 Task: Look for space in Dukuhturi, Indonesia from 7th July, 2023 to 15th July, 2023 for 6 adults in price range Rs.15000 to Rs.20000. Place can be entire place with 3 bedrooms having 3 beds and 3 bathrooms. Property type can be house, flat, guest house. Booking option can be shelf check-in. Required host language is English.
Action: Mouse moved to (409, 73)
Screenshot: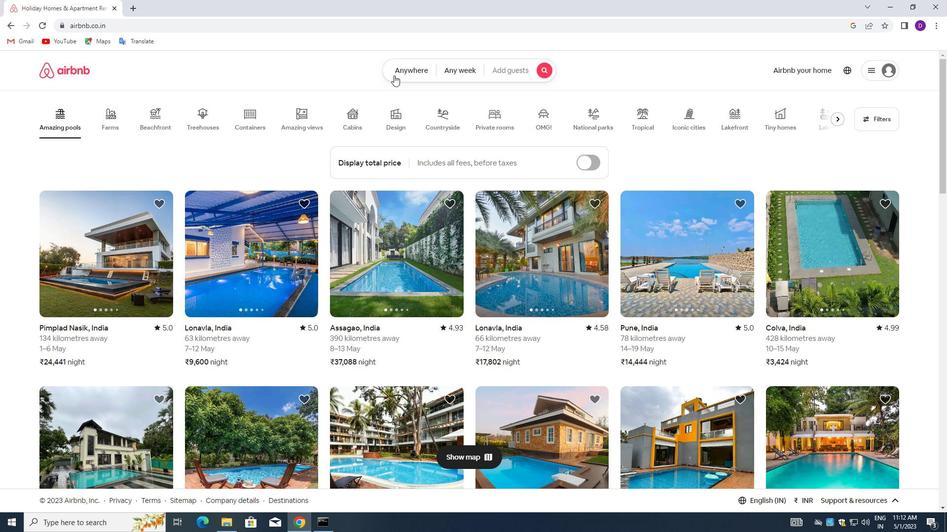 
Action: Mouse pressed left at (409, 73)
Screenshot: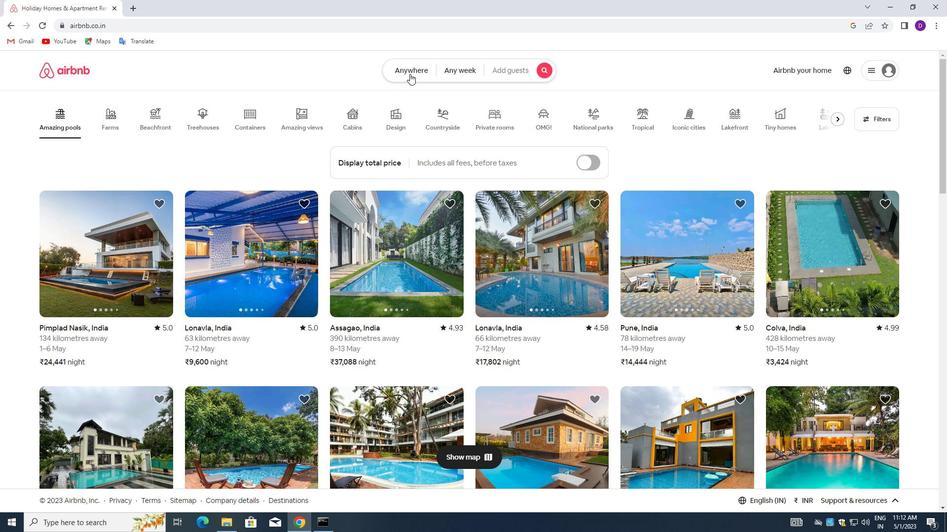 
Action: Mouse moved to (300, 111)
Screenshot: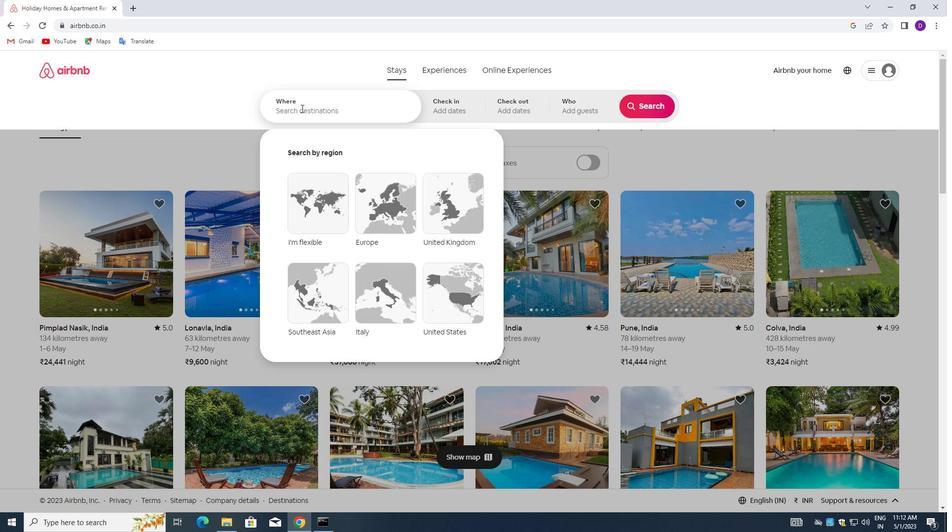 
Action: Mouse pressed left at (300, 111)
Screenshot: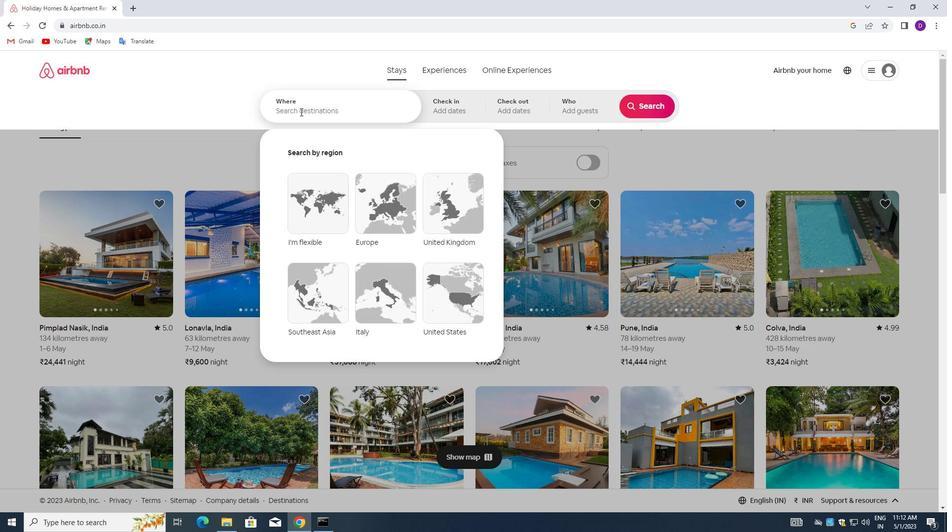 
Action: Key pressed <Key.shift>DUK
Screenshot: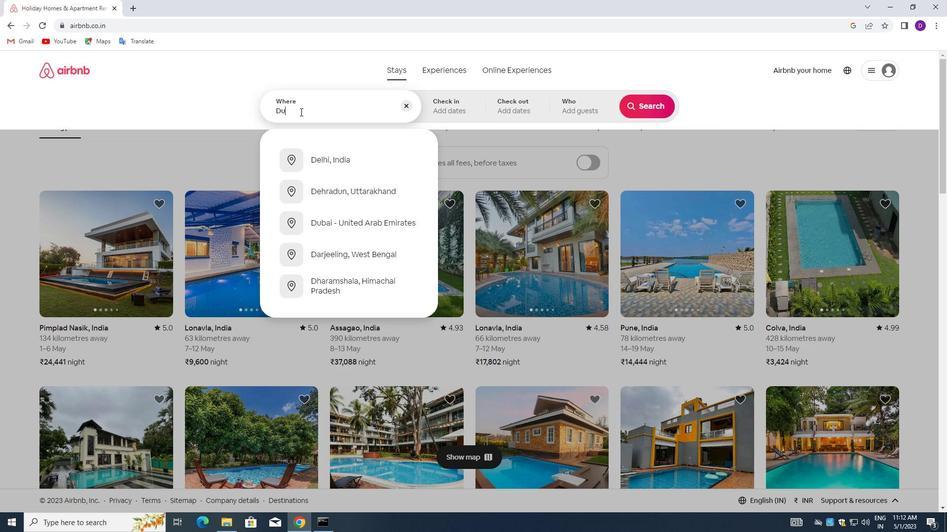 
Action: Mouse moved to (300, 111)
Screenshot: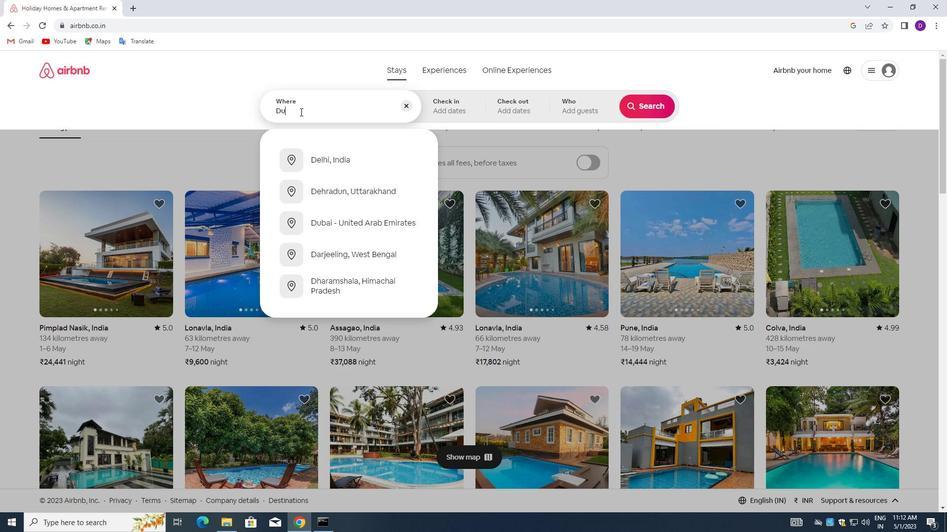 
Action: Key pressed UHTURI,<Key.space><Key.shift>INDONESIA<Key.enter>
Screenshot: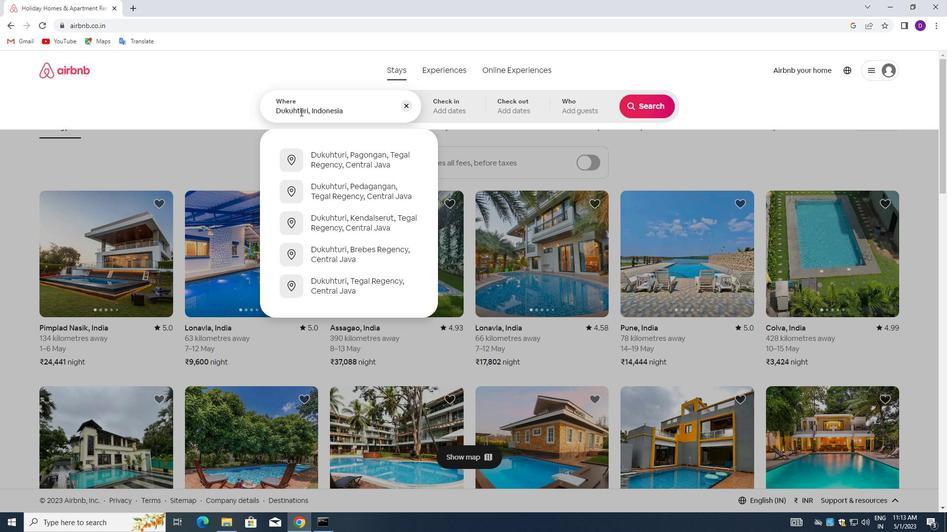
Action: Mouse moved to (643, 184)
Screenshot: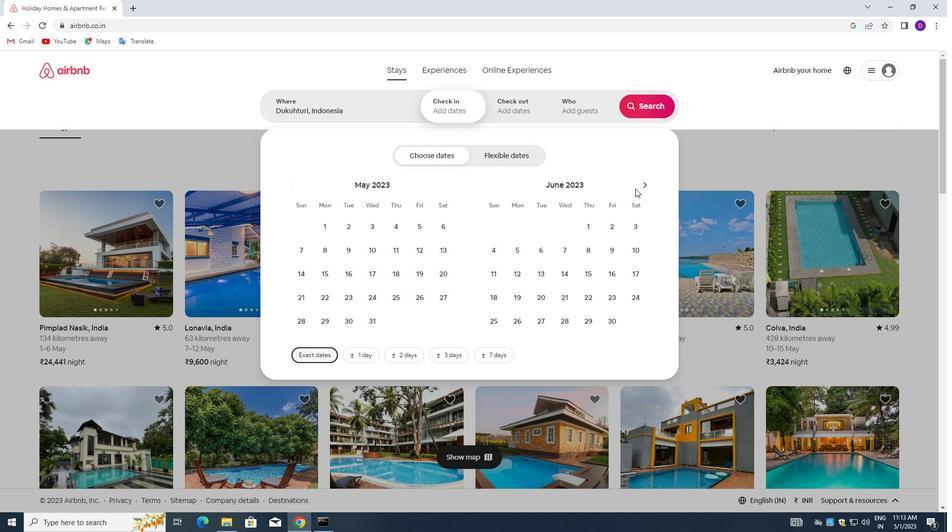 
Action: Mouse pressed left at (643, 184)
Screenshot: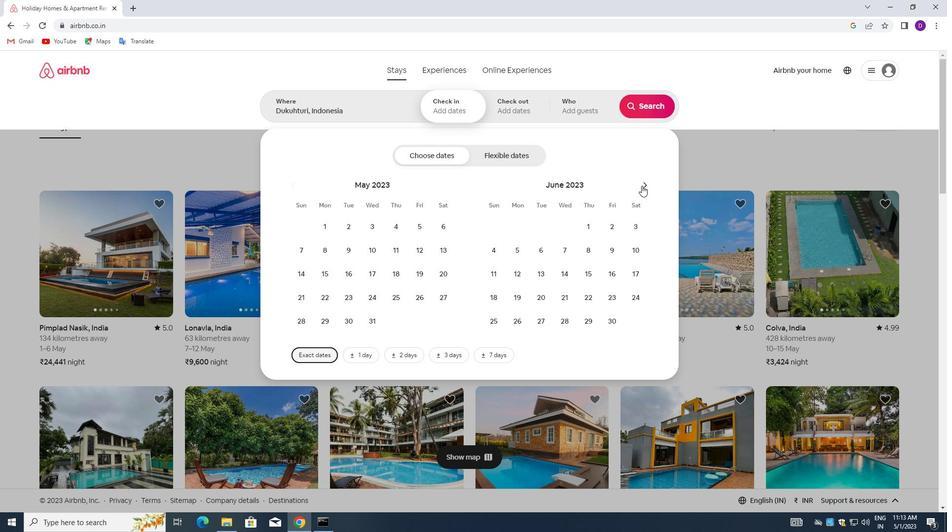 
Action: Mouse moved to (610, 245)
Screenshot: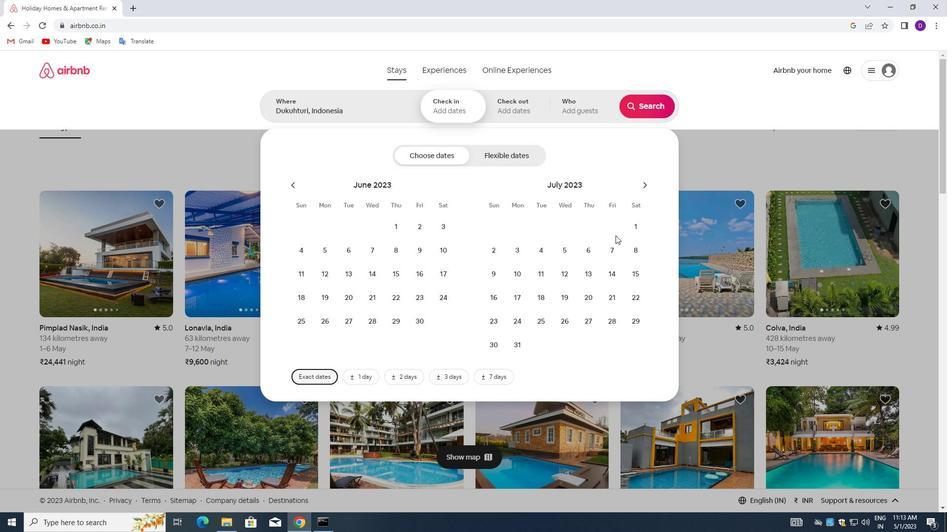 
Action: Mouse pressed left at (610, 245)
Screenshot: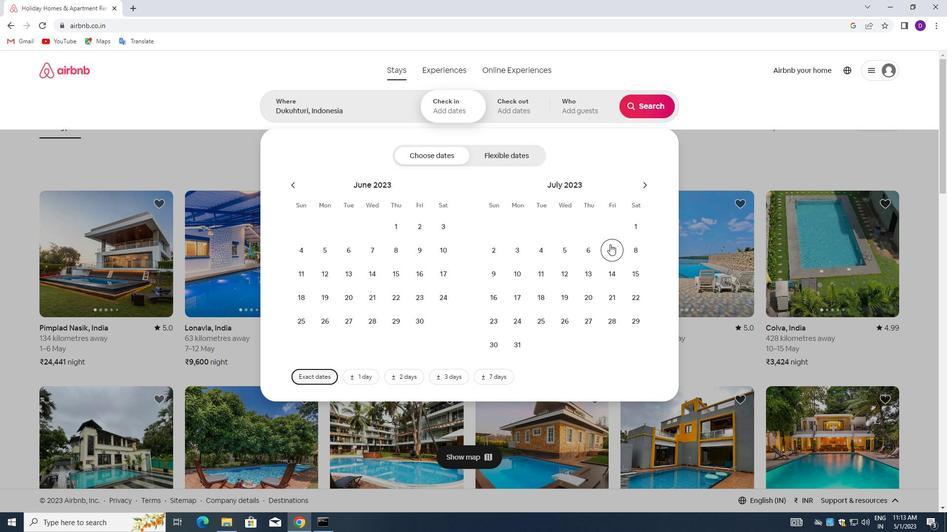 
Action: Mouse moved to (636, 264)
Screenshot: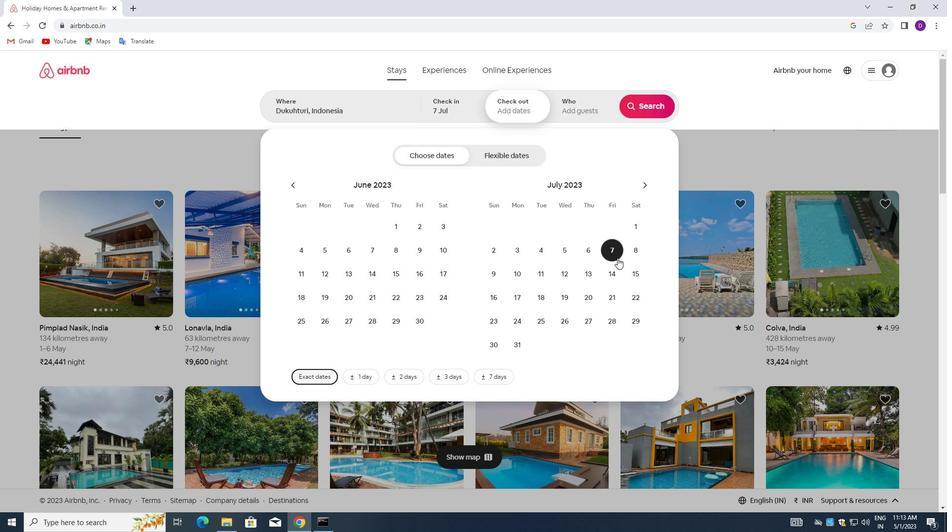 
Action: Mouse pressed left at (636, 264)
Screenshot: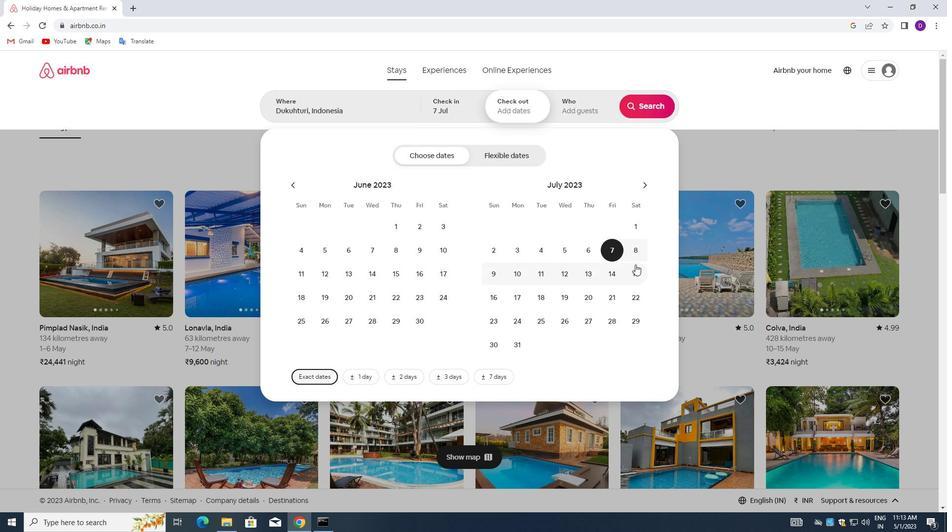 
Action: Mouse moved to (574, 110)
Screenshot: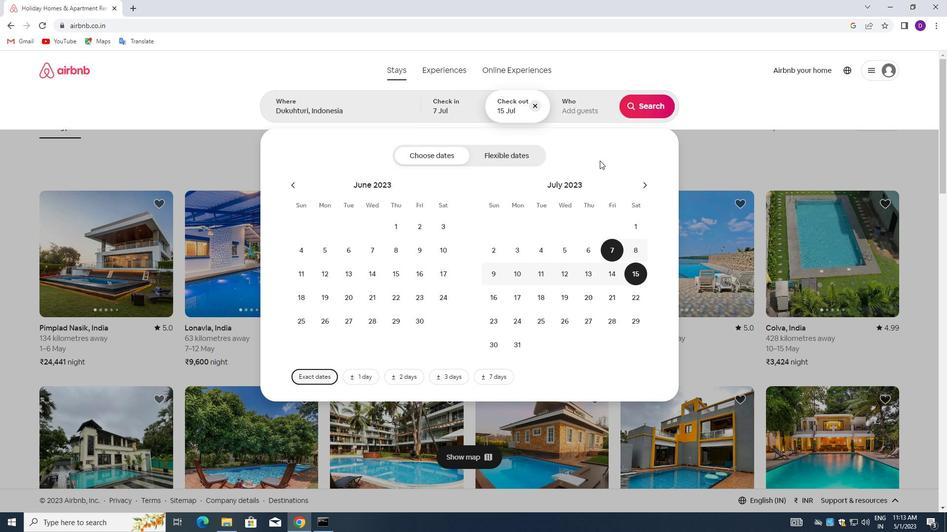 
Action: Mouse pressed left at (574, 110)
Screenshot: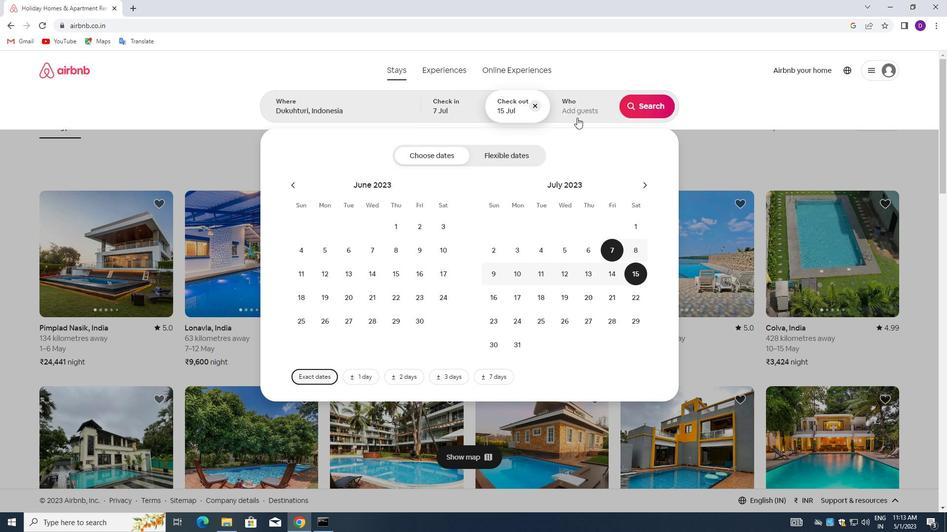 
Action: Mouse moved to (646, 159)
Screenshot: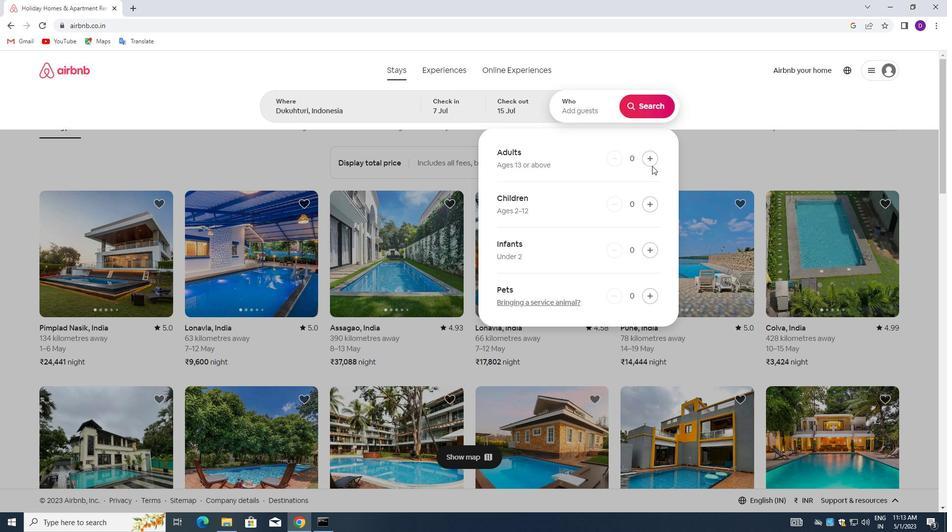 
Action: Mouse pressed left at (646, 159)
Screenshot: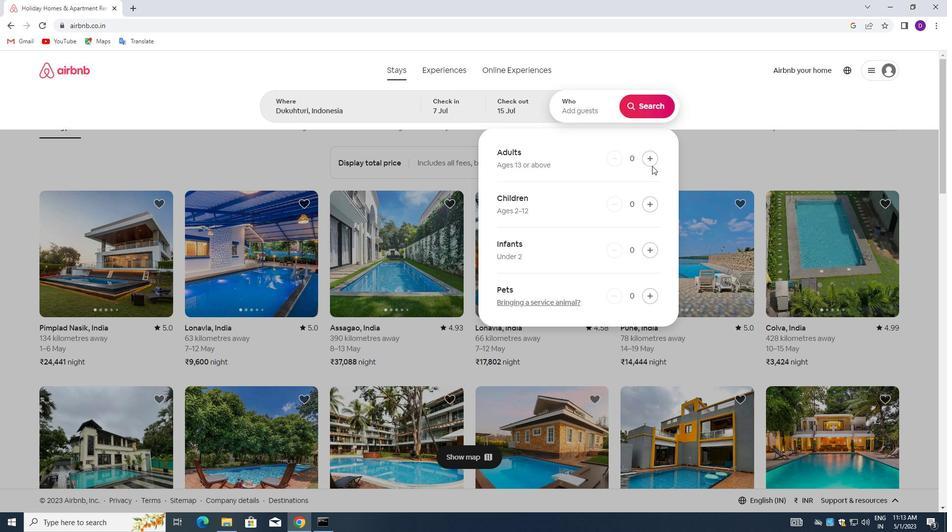 
Action: Mouse pressed left at (646, 159)
Screenshot: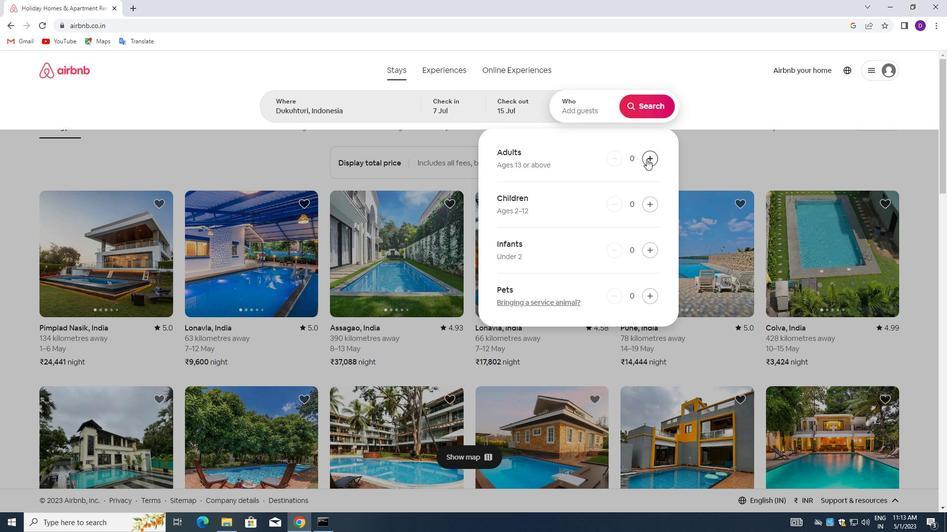 
Action: Mouse moved to (646, 159)
Screenshot: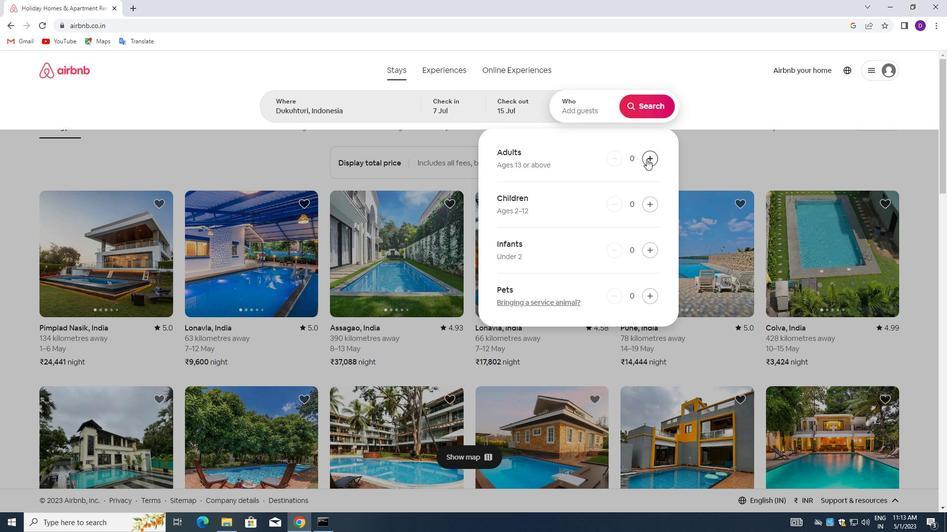 
Action: Mouse pressed left at (646, 159)
Screenshot: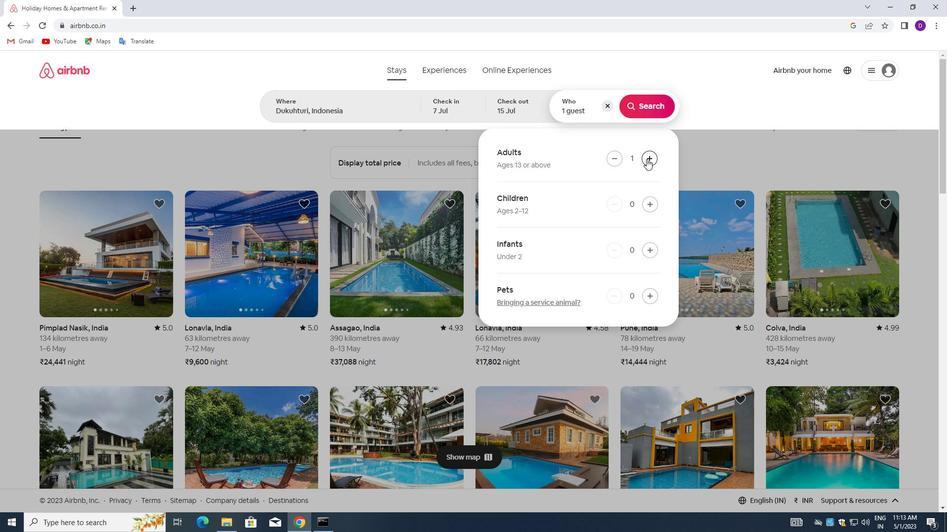 
Action: Mouse pressed left at (646, 159)
Screenshot: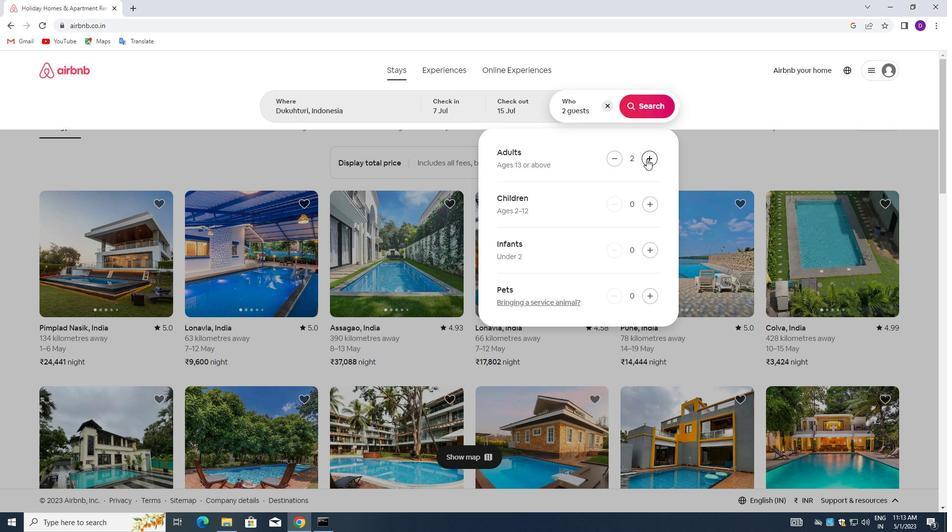 
Action: Mouse pressed left at (646, 159)
Screenshot: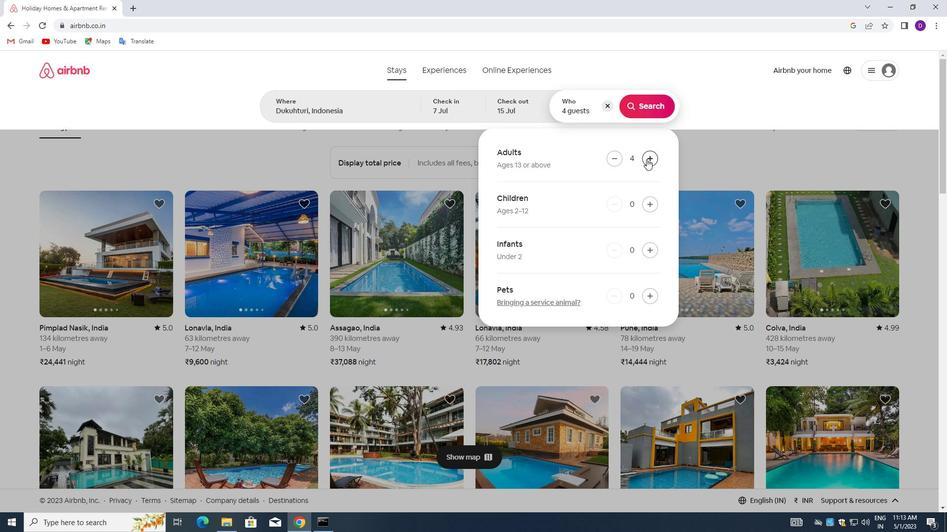 
Action: Mouse pressed left at (646, 159)
Screenshot: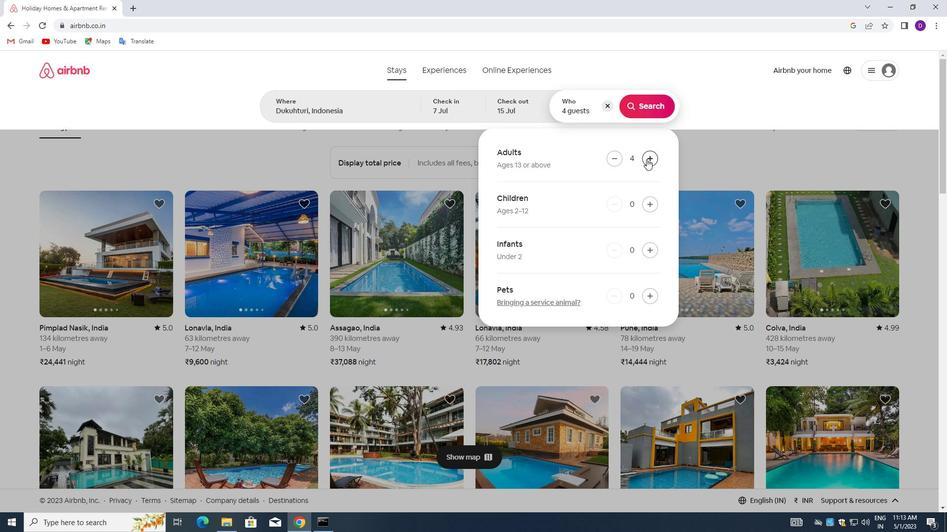 
Action: Mouse moved to (648, 109)
Screenshot: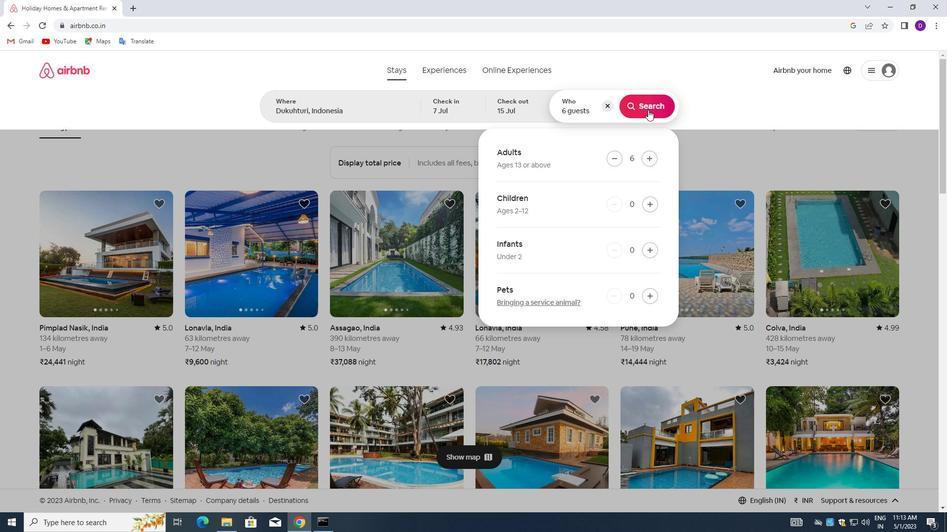 
Action: Mouse pressed left at (648, 109)
Screenshot: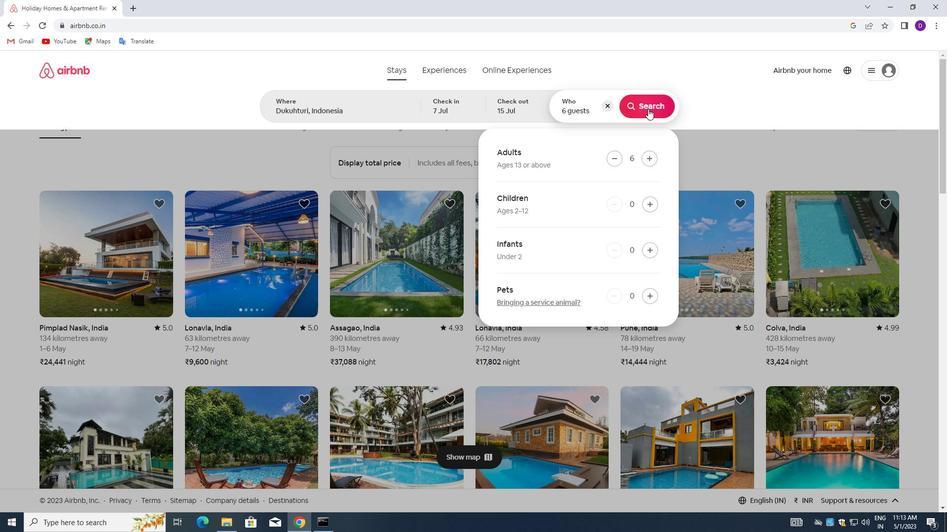 
Action: Mouse moved to (900, 107)
Screenshot: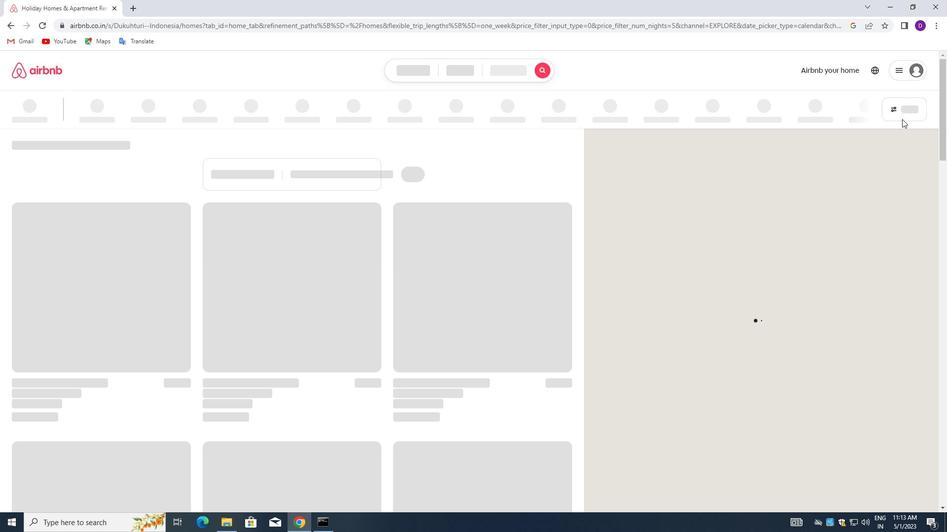 
Action: Mouse pressed left at (900, 107)
Screenshot: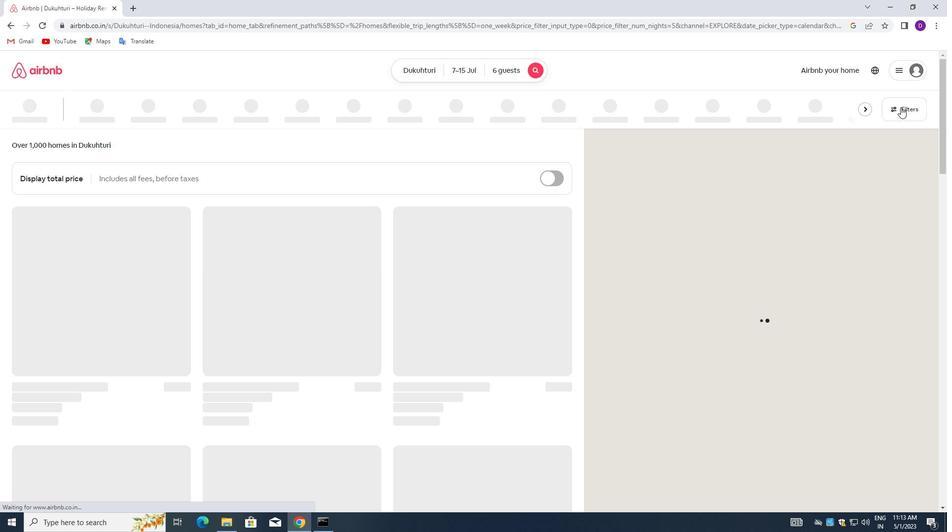 
Action: Mouse moved to (337, 232)
Screenshot: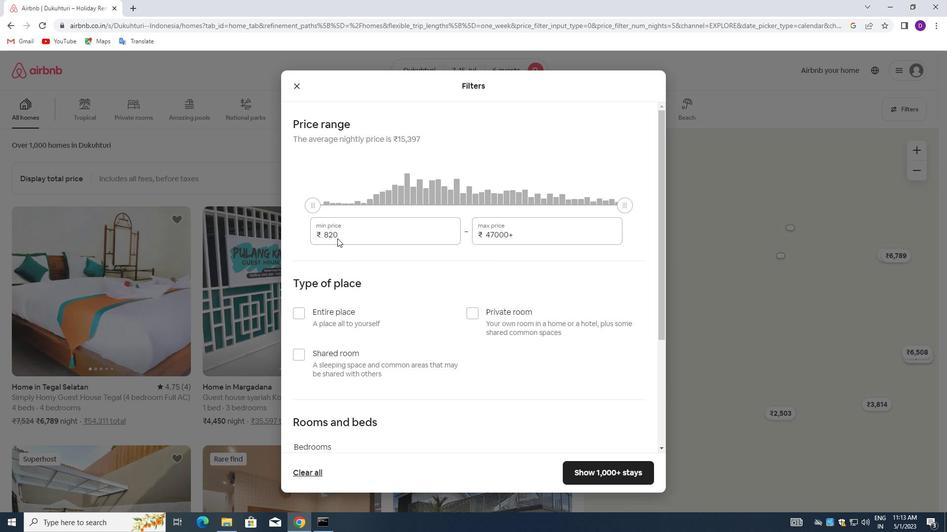 
Action: Mouse pressed left at (337, 232)
Screenshot: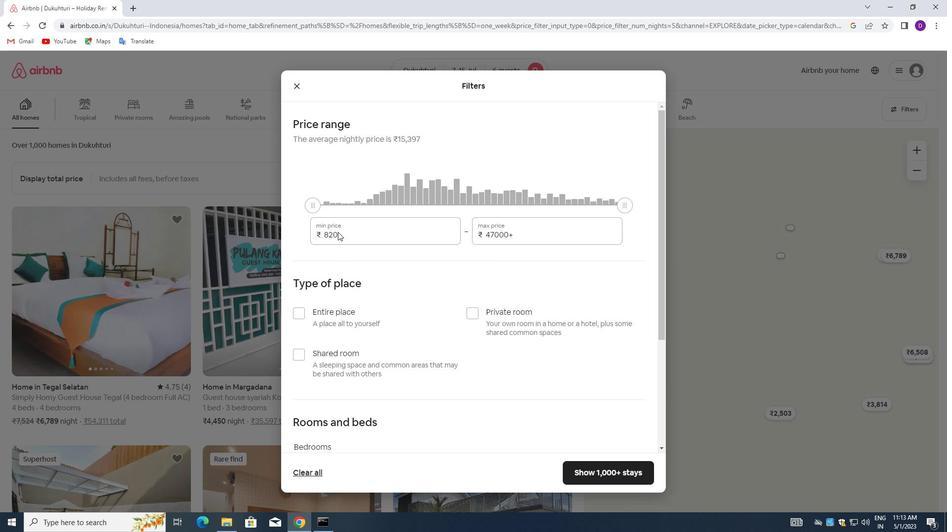 
Action: Mouse pressed left at (337, 232)
Screenshot: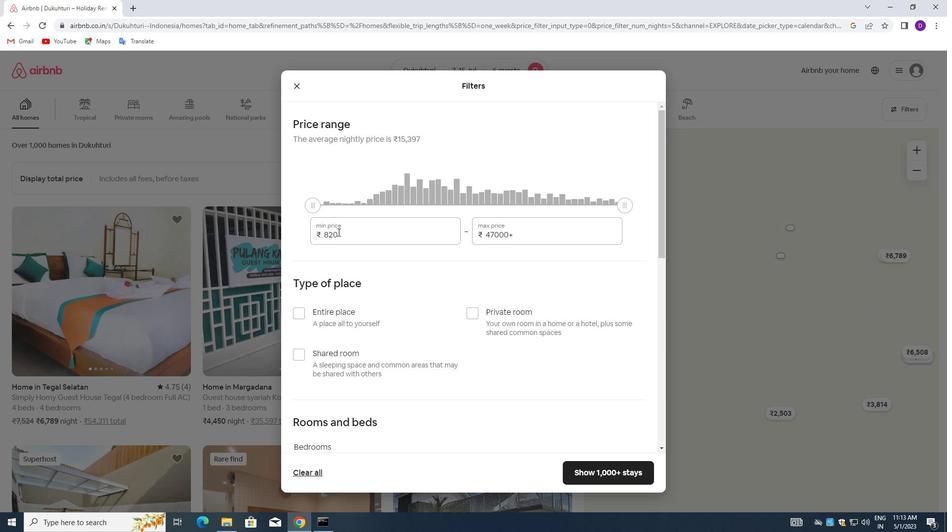 
Action: Key pressed 15000<Key.tab>20000
Screenshot: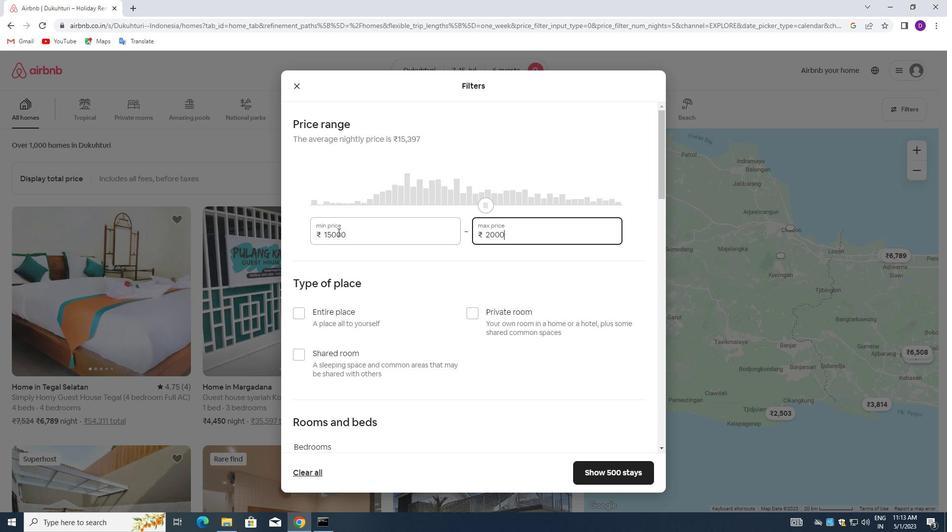 
Action: Mouse moved to (364, 225)
Screenshot: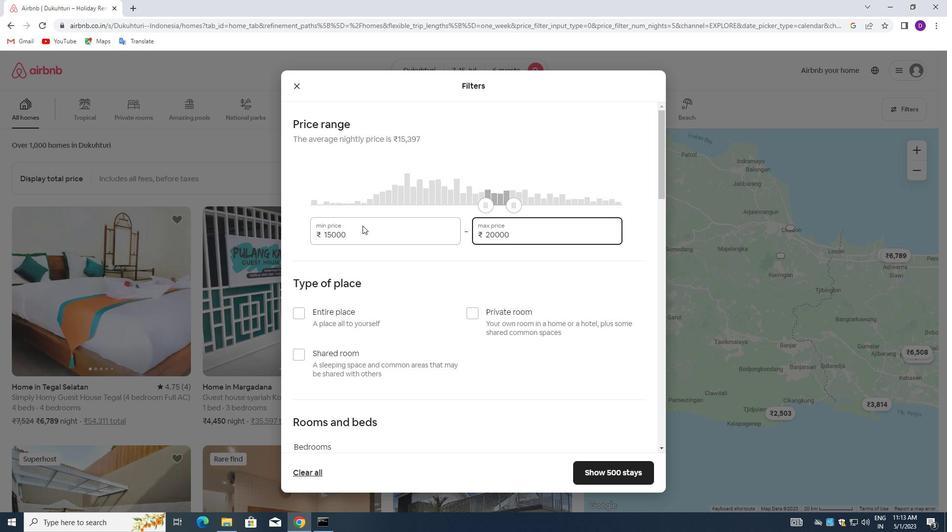 
Action: Mouse scrolled (364, 225) with delta (0, 0)
Screenshot: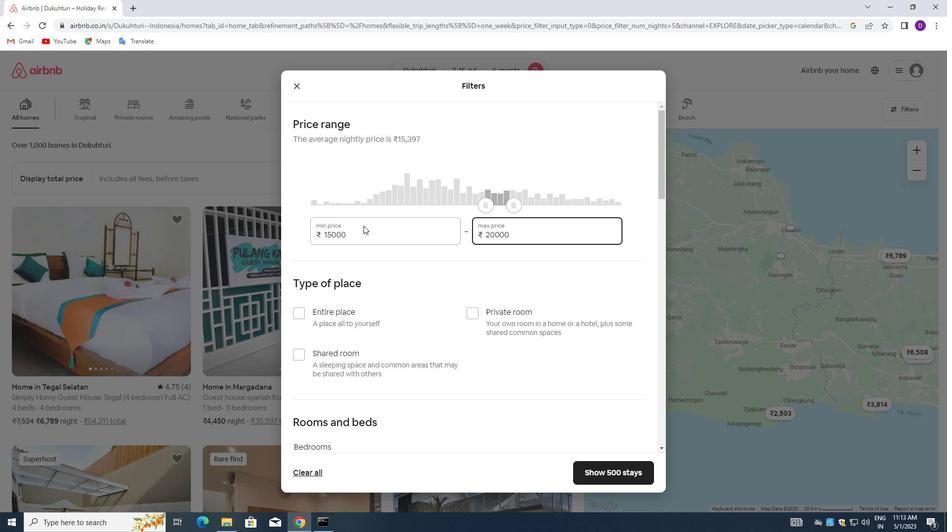 
Action: Mouse scrolled (364, 225) with delta (0, 0)
Screenshot: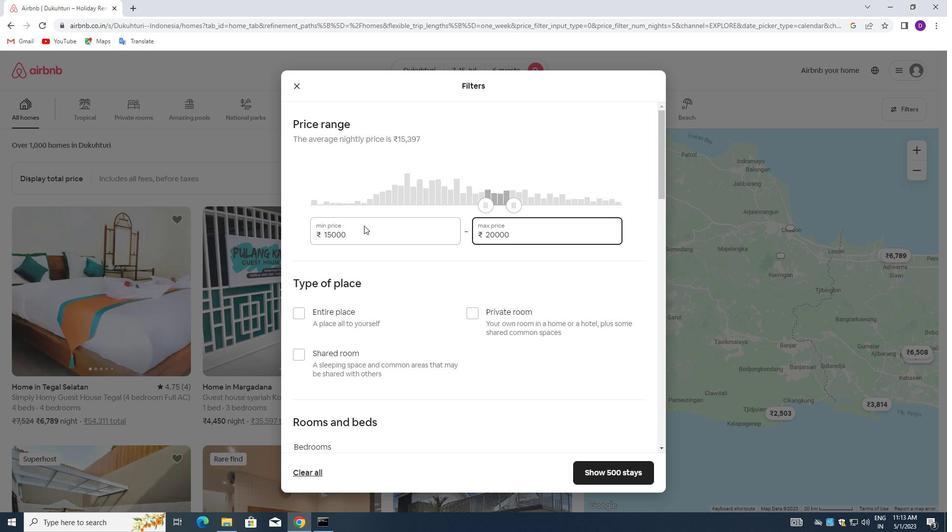 
Action: Mouse moved to (298, 218)
Screenshot: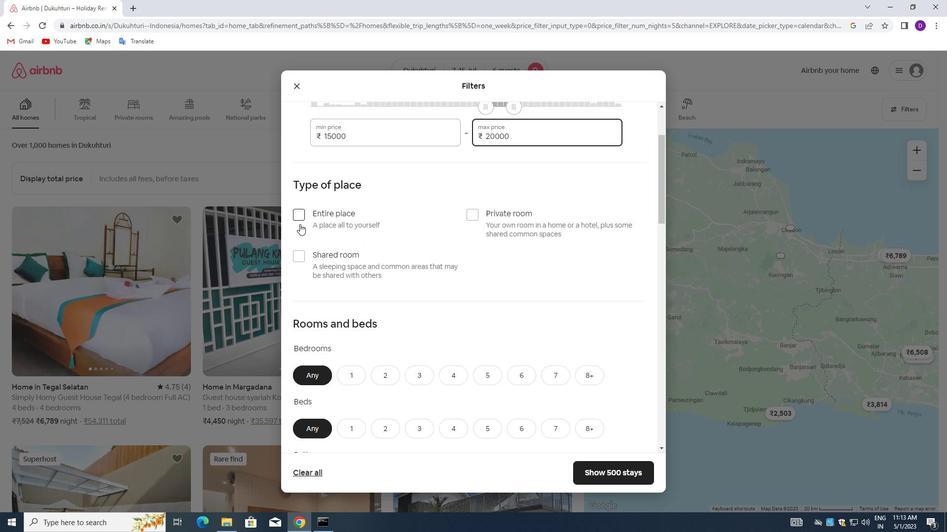 
Action: Mouse pressed left at (298, 218)
Screenshot: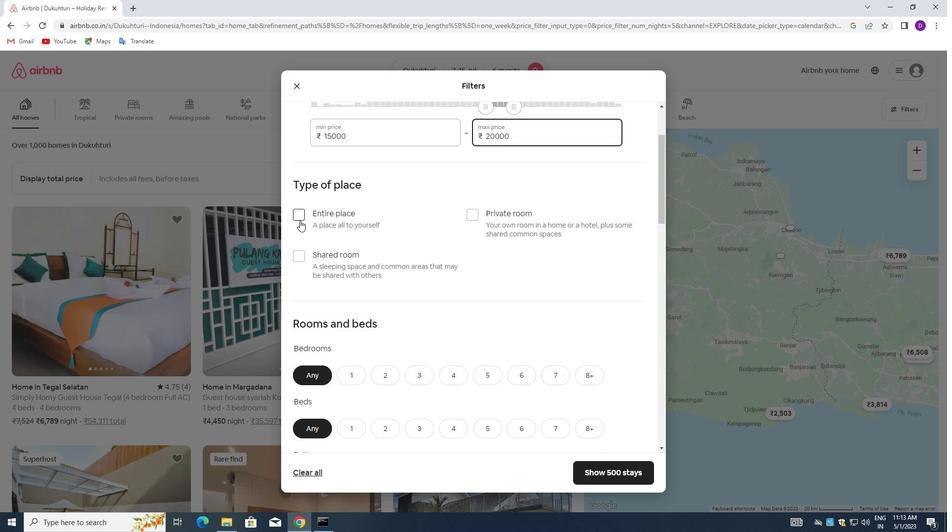
Action: Mouse moved to (460, 269)
Screenshot: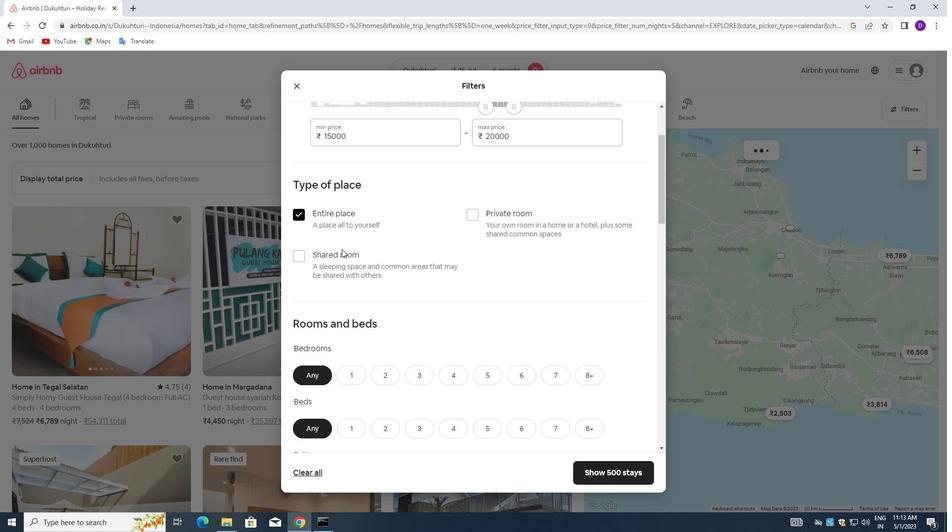 
Action: Mouse scrolled (460, 269) with delta (0, 0)
Screenshot: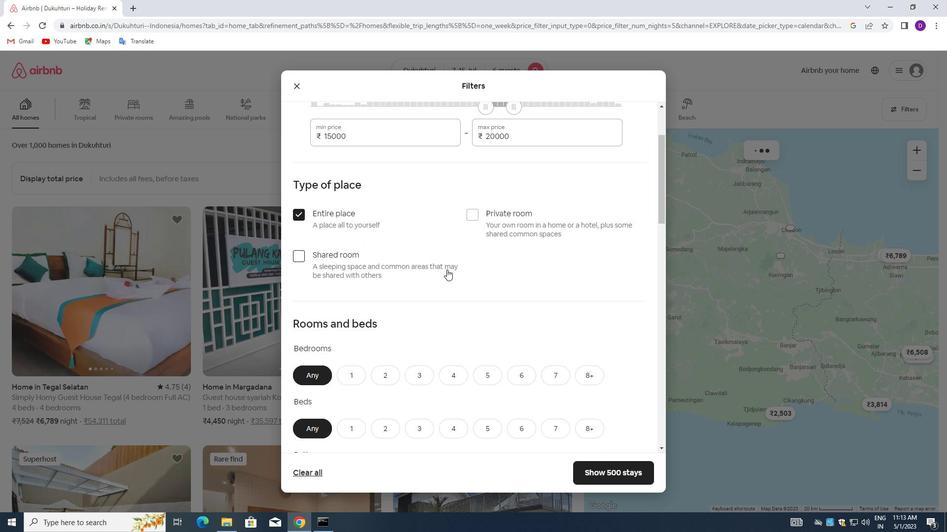 
Action: Mouse scrolled (460, 269) with delta (0, 0)
Screenshot: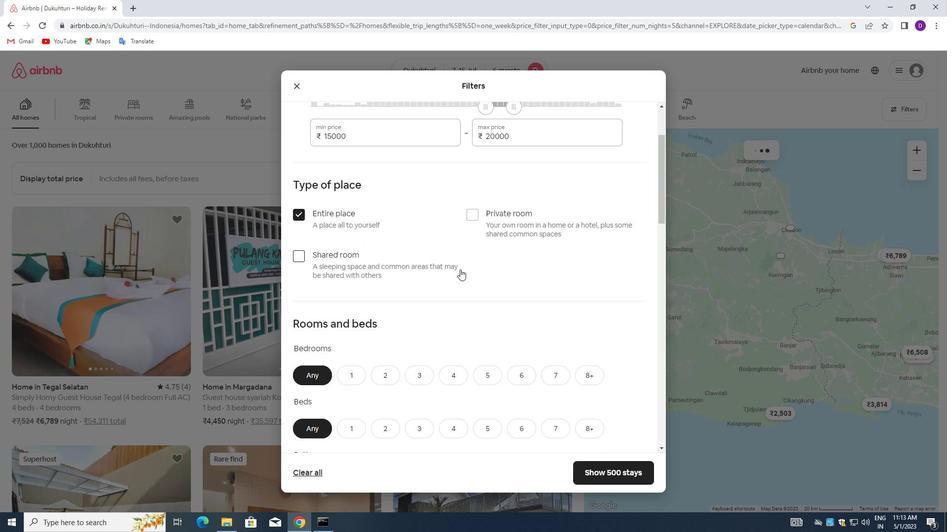 
Action: Mouse scrolled (460, 269) with delta (0, 0)
Screenshot: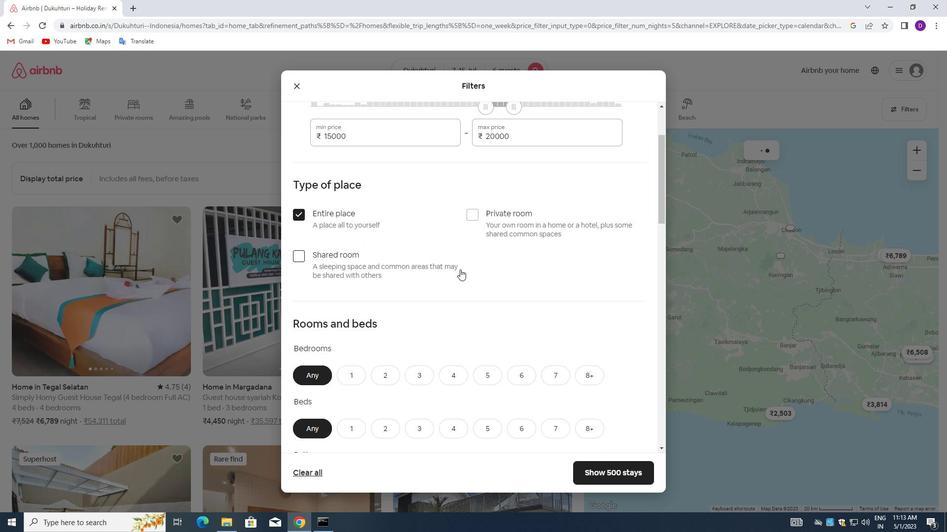 
Action: Mouse moved to (419, 234)
Screenshot: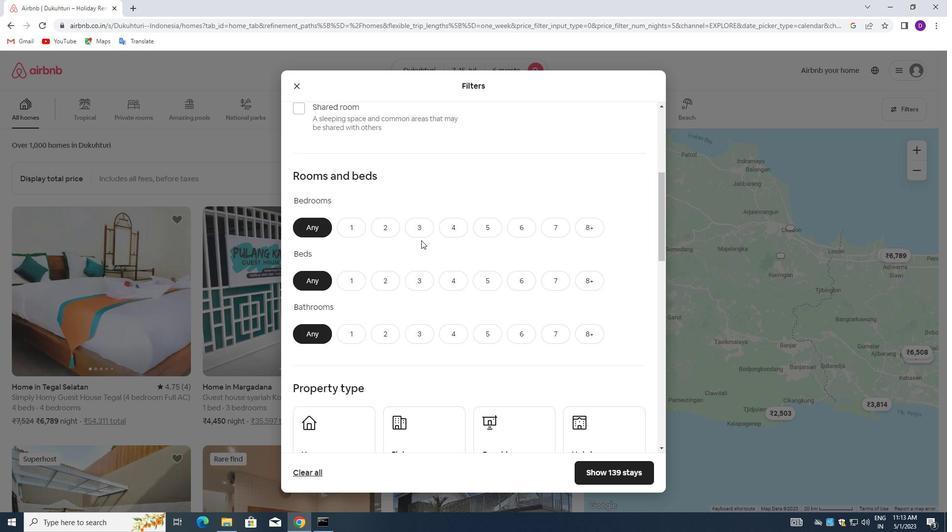 
Action: Mouse pressed left at (419, 234)
Screenshot: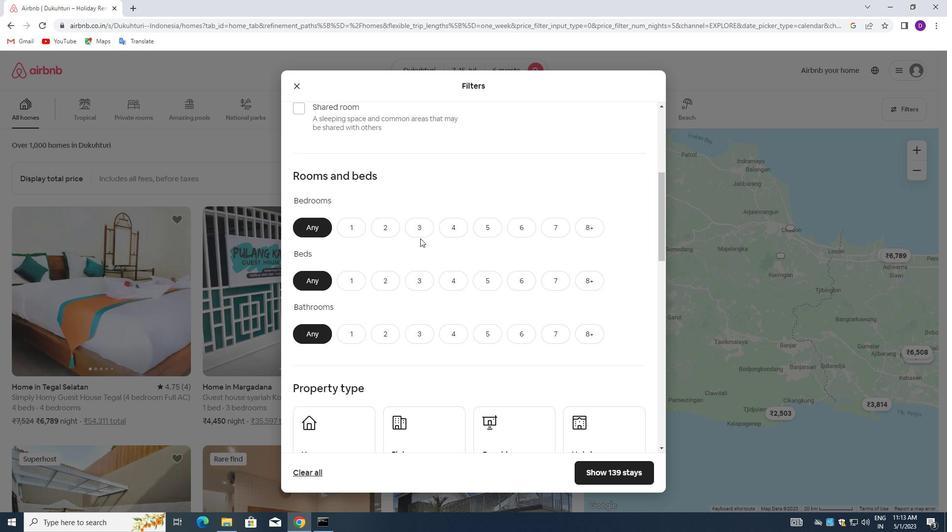 
Action: Mouse moved to (419, 276)
Screenshot: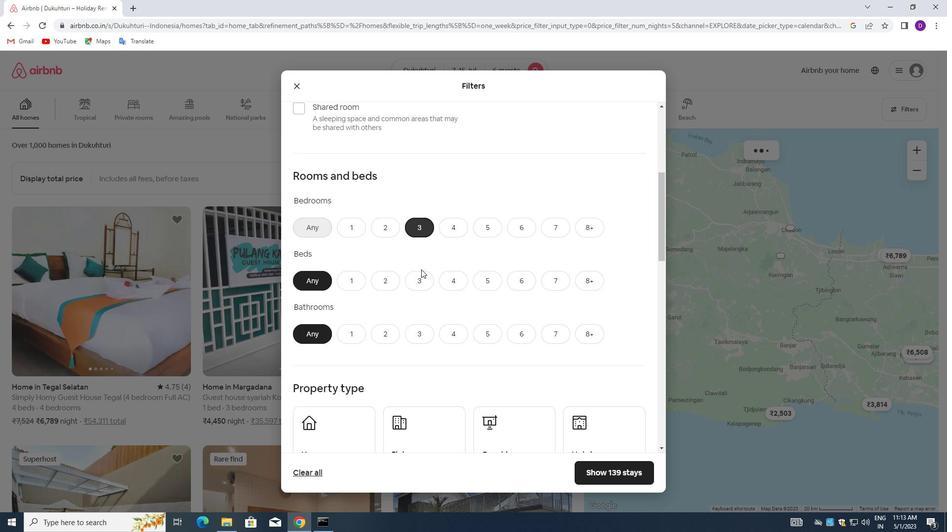 
Action: Mouse pressed left at (419, 276)
Screenshot: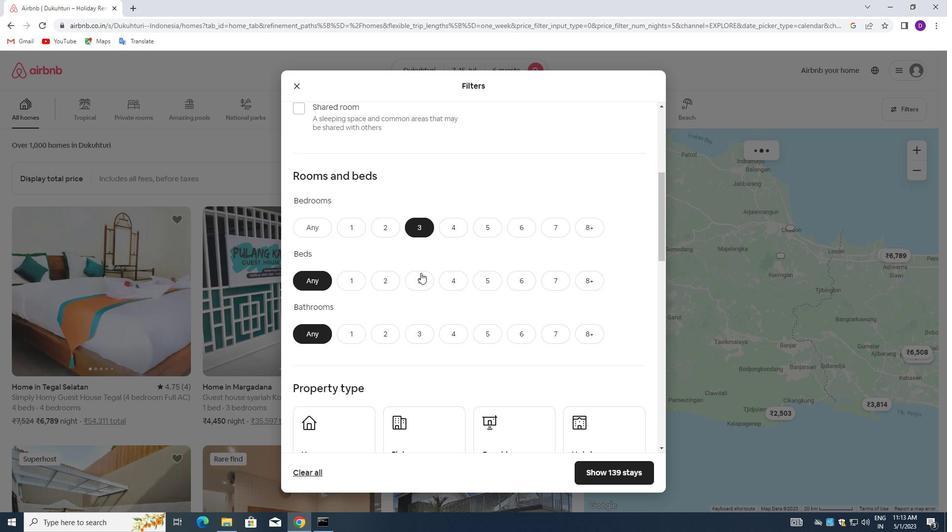 
Action: Mouse moved to (425, 331)
Screenshot: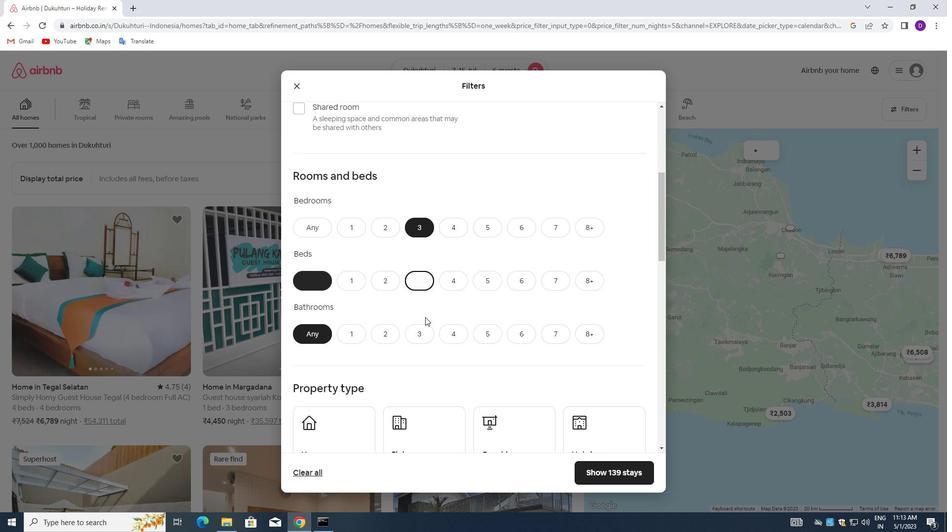 
Action: Mouse pressed left at (425, 331)
Screenshot: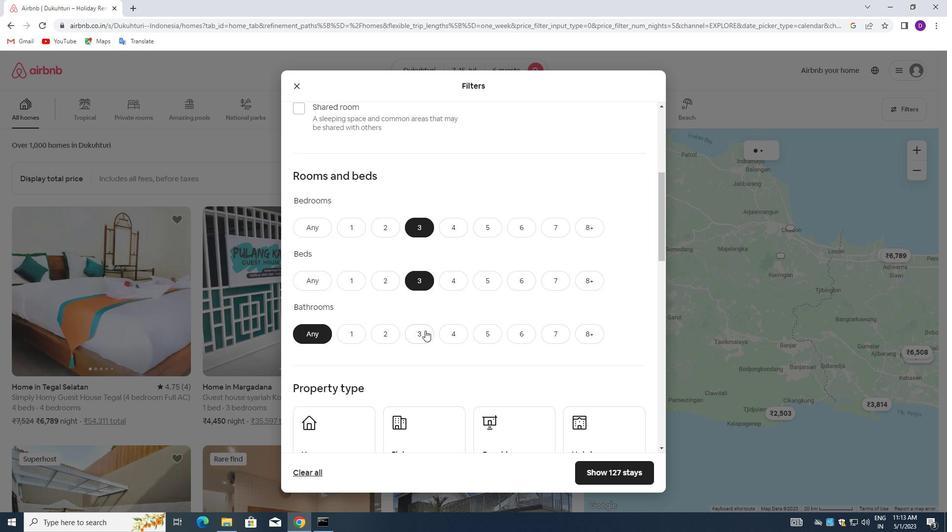
Action: Mouse moved to (422, 246)
Screenshot: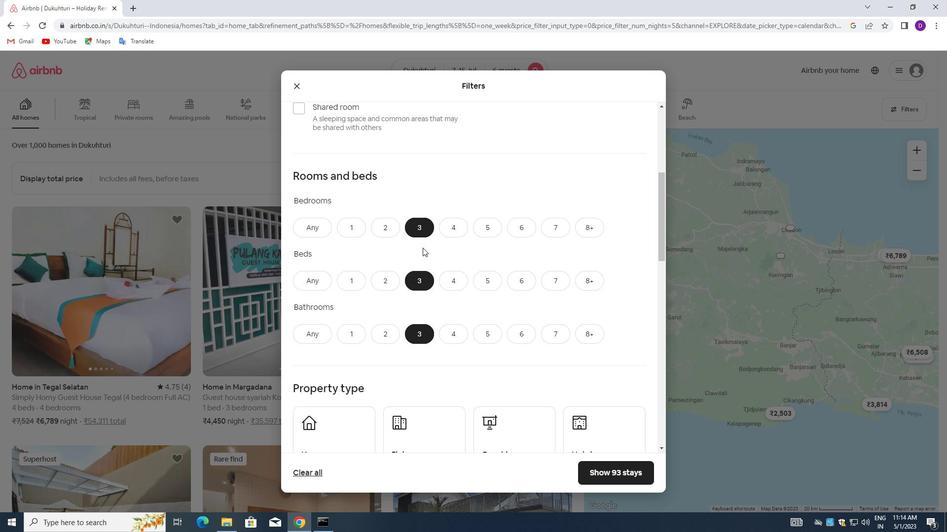 
Action: Mouse scrolled (422, 246) with delta (0, 0)
Screenshot: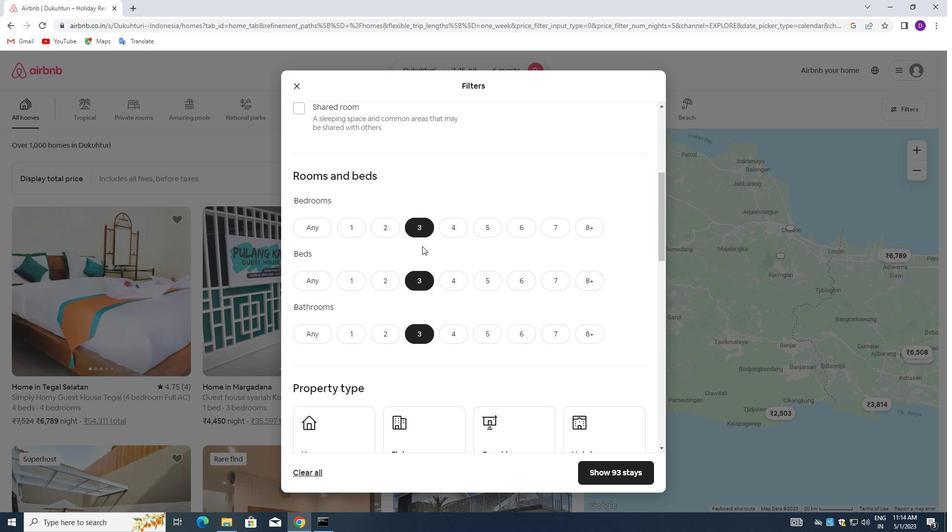
Action: Mouse scrolled (422, 246) with delta (0, 0)
Screenshot: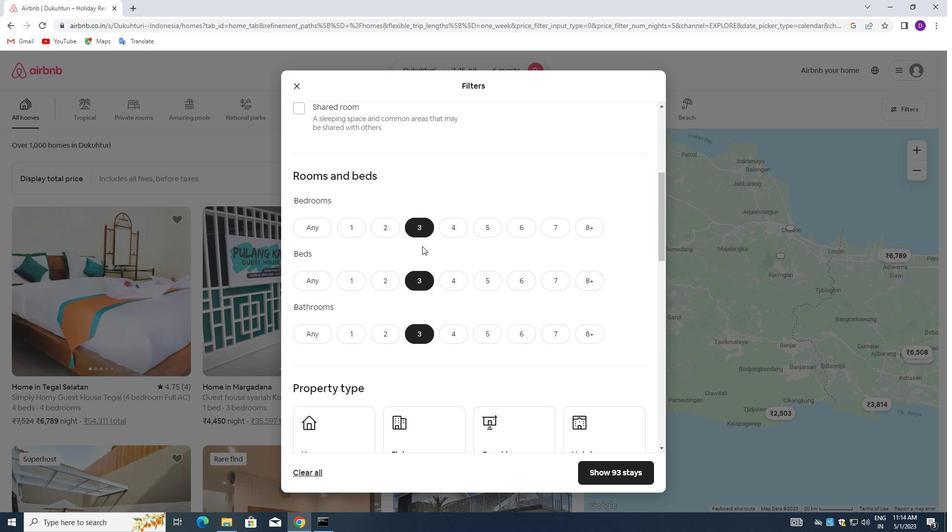 
Action: Mouse scrolled (422, 246) with delta (0, 0)
Screenshot: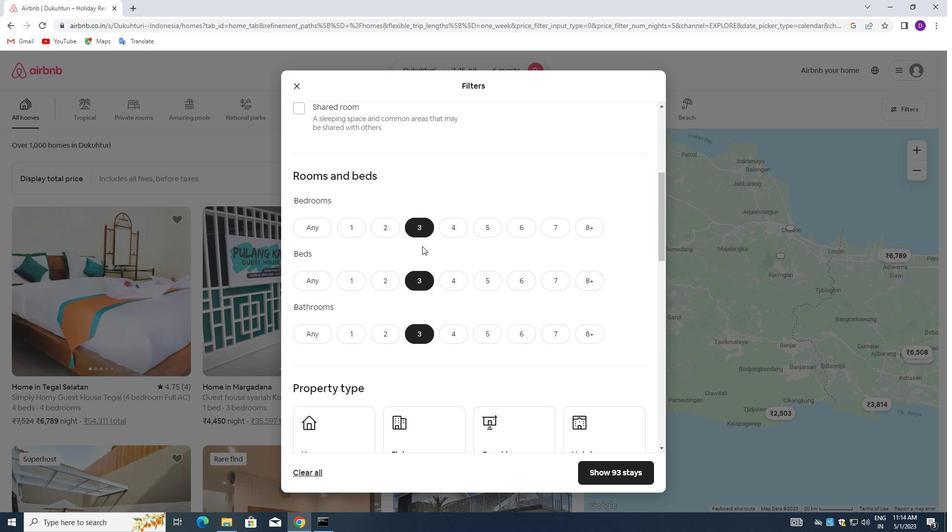 
Action: Mouse moved to (349, 285)
Screenshot: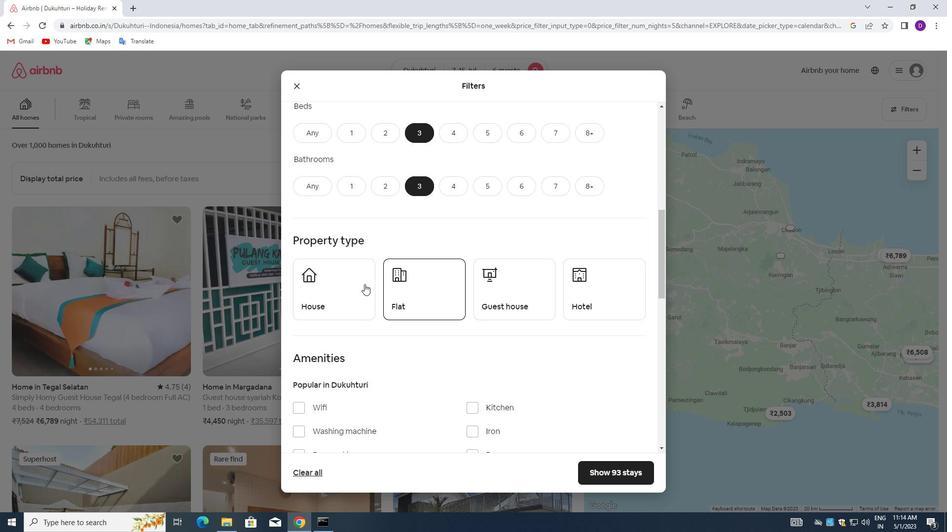
Action: Mouse pressed left at (349, 285)
Screenshot: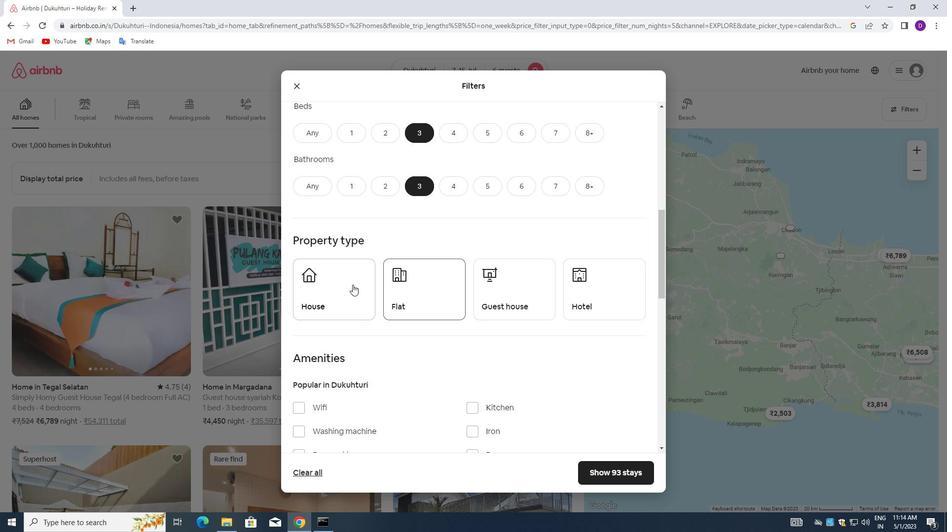 
Action: Mouse moved to (407, 280)
Screenshot: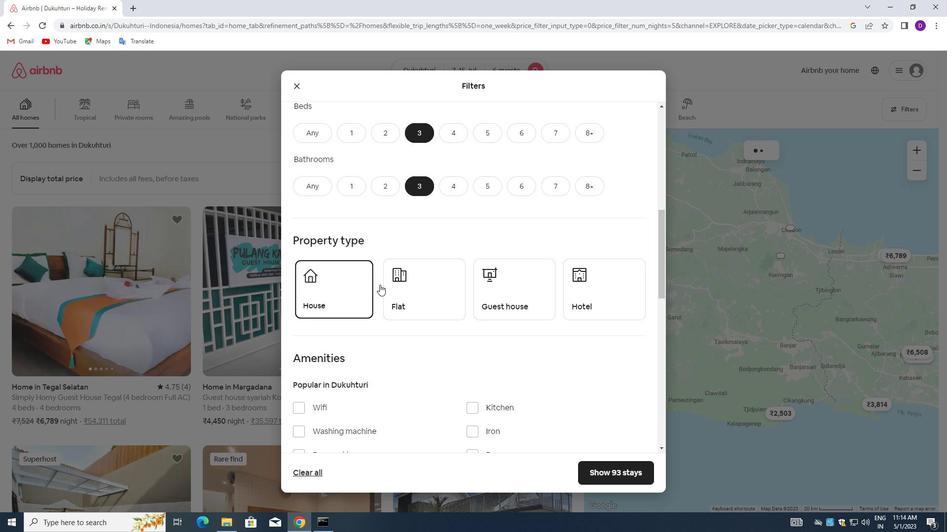 
Action: Mouse pressed left at (407, 280)
Screenshot: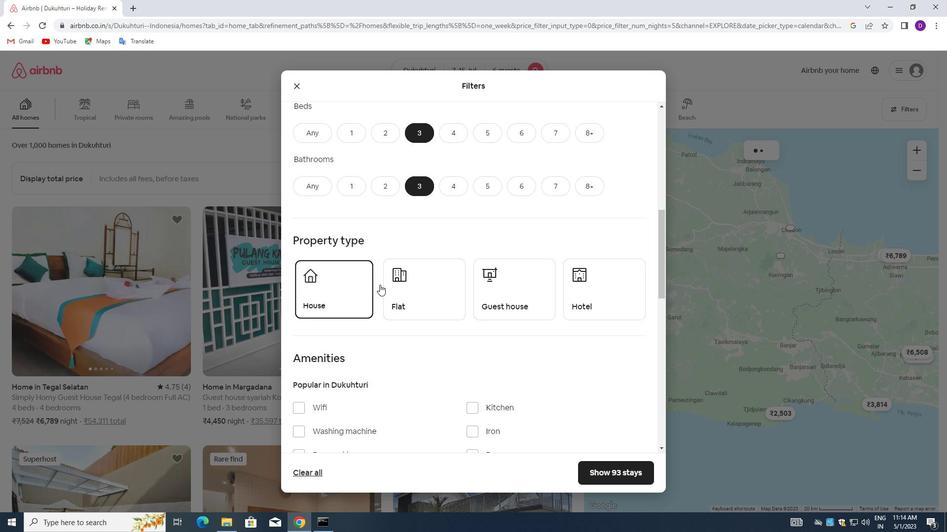 
Action: Mouse moved to (490, 274)
Screenshot: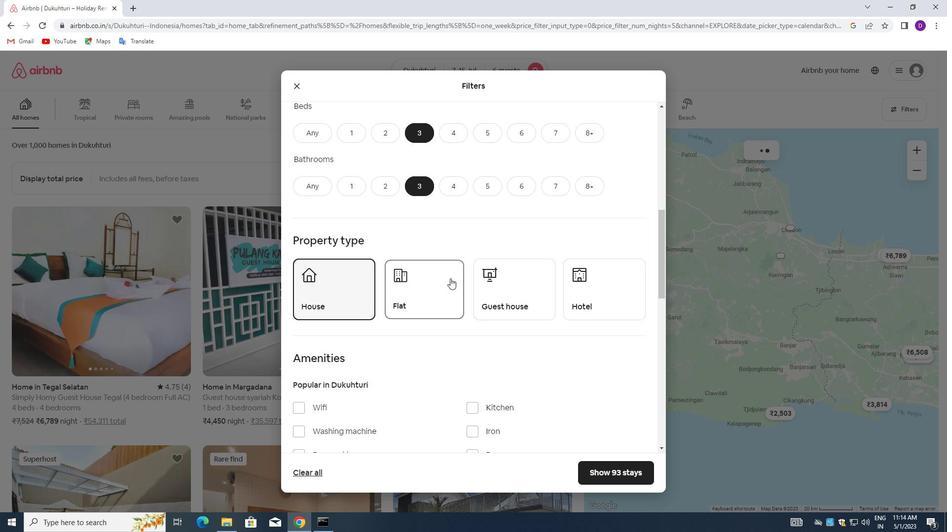 
Action: Mouse pressed left at (490, 274)
Screenshot: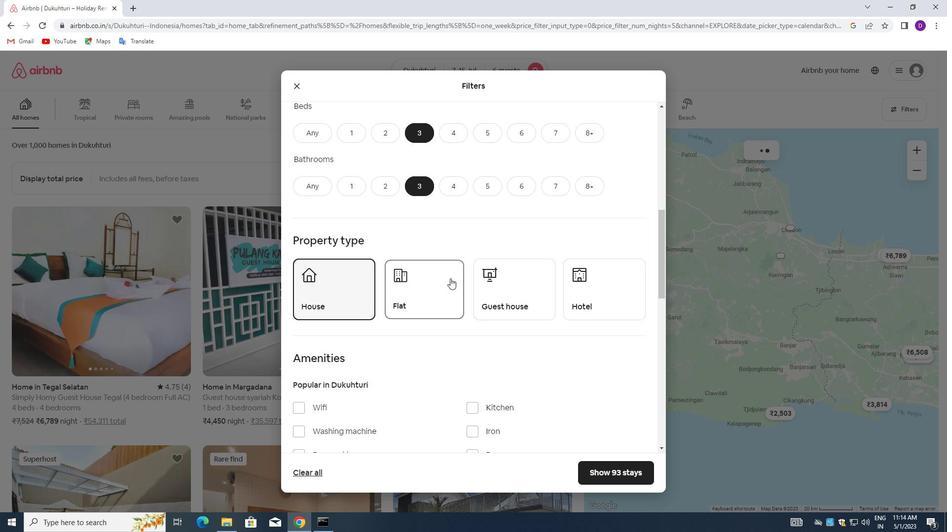 
Action: Mouse moved to (530, 310)
Screenshot: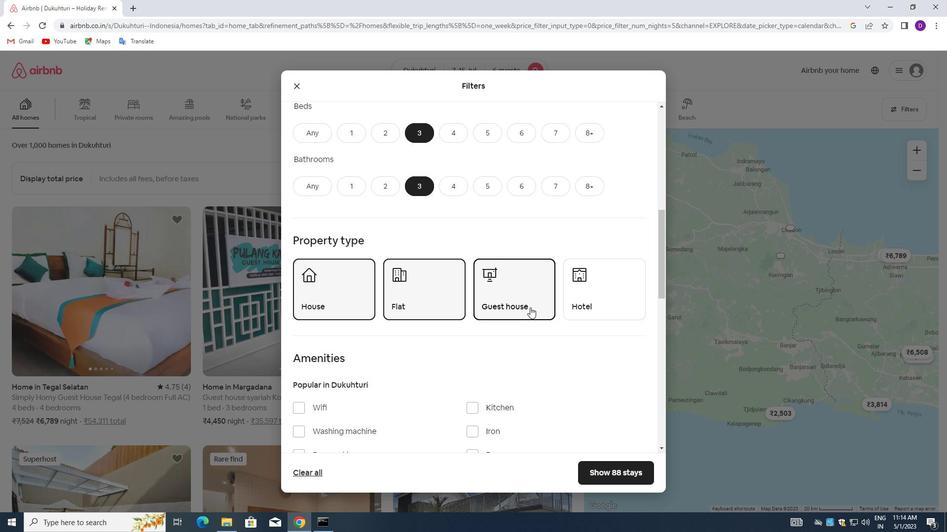 
Action: Mouse scrolled (530, 309) with delta (0, 0)
Screenshot: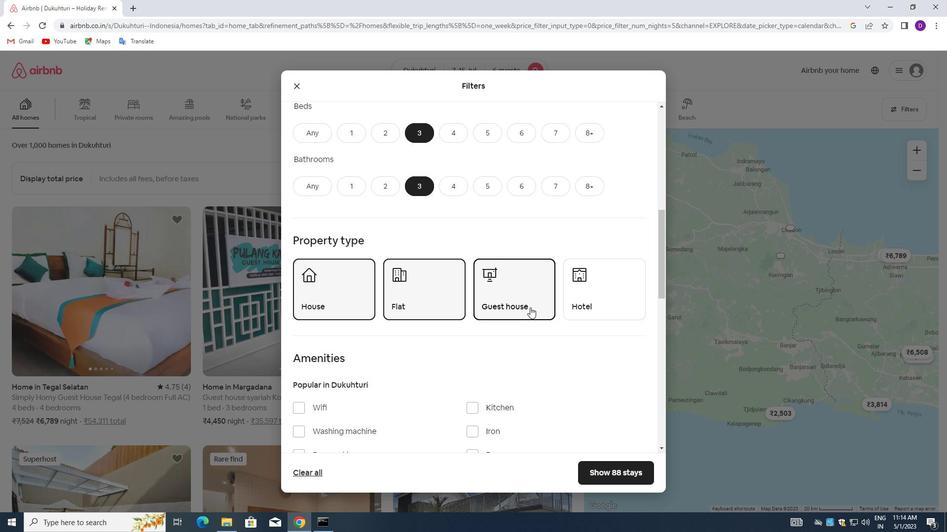
Action: Mouse moved to (530, 310)
Screenshot: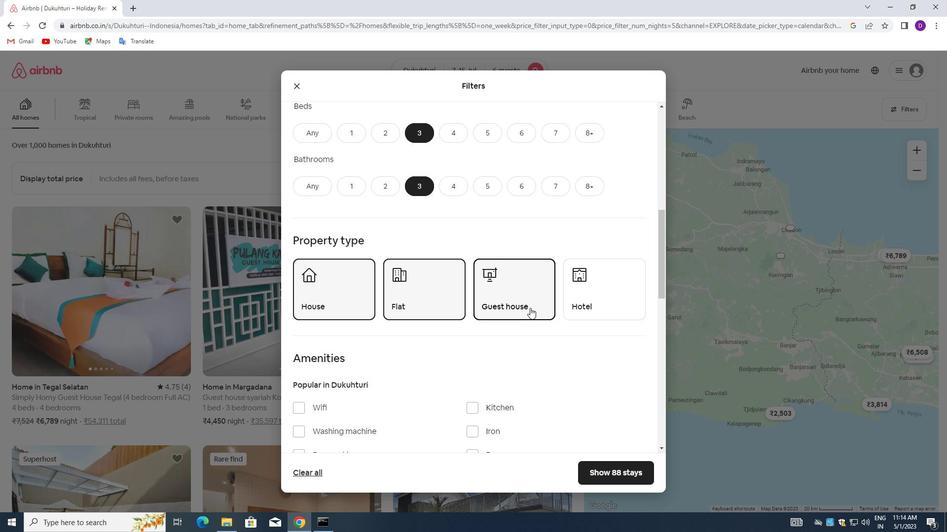 
Action: Mouse scrolled (530, 309) with delta (0, 0)
Screenshot: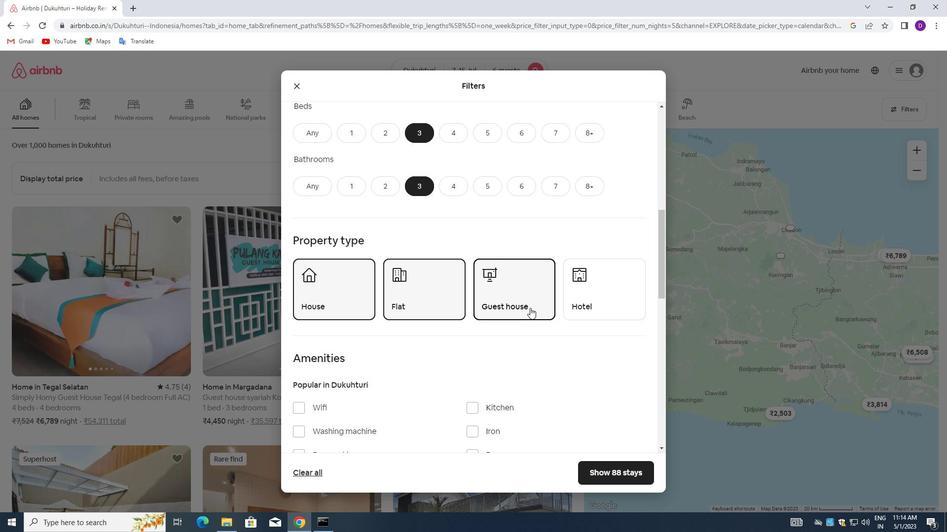 
Action: Mouse scrolled (530, 309) with delta (0, 0)
Screenshot: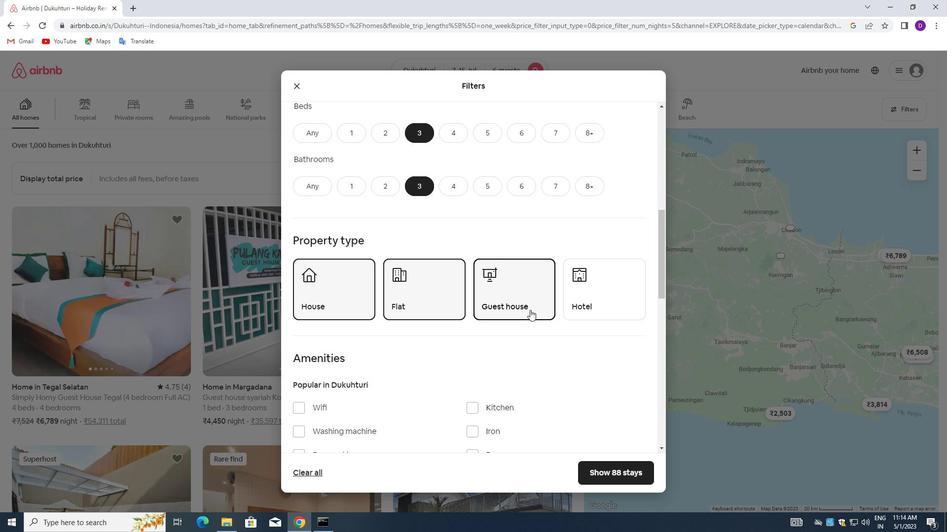 
Action: Mouse scrolled (530, 309) with delta (0, 0)
Screenshot: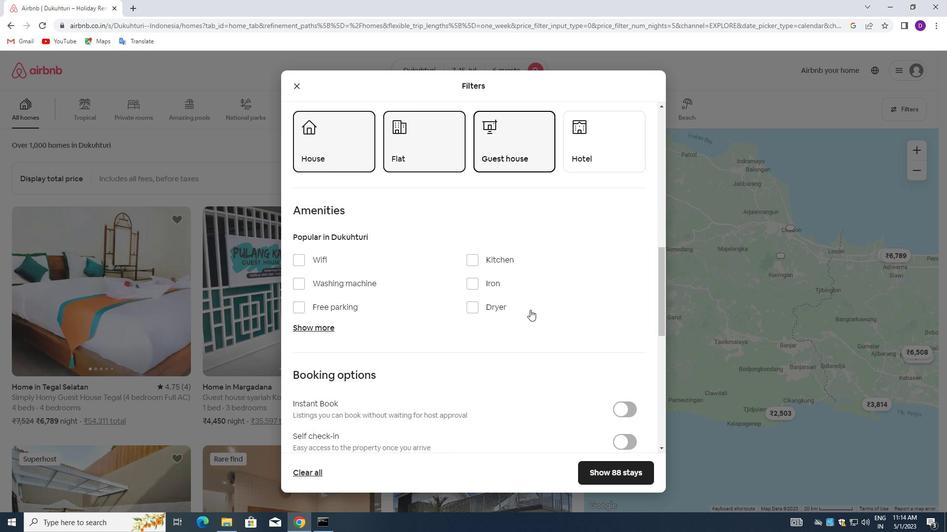 
Action: Mouse scrolled (530, 309) with delta (0, 0)
Screenshot: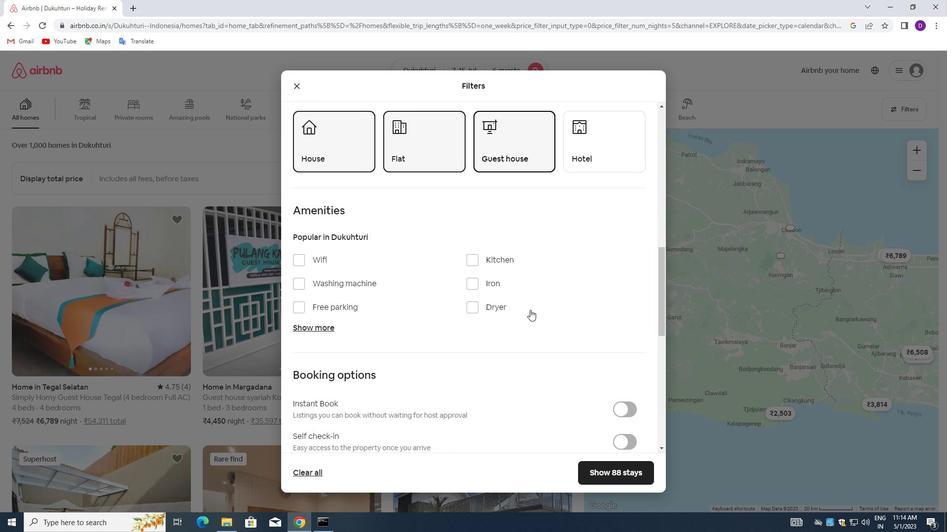 
Action: Mouse moved to (621, 340)
Screenshot: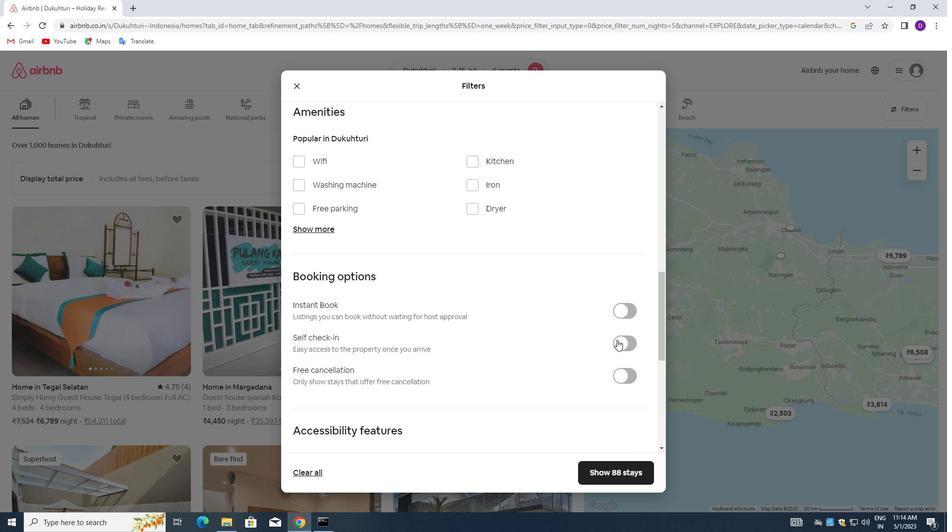 
Action: Mouse pressed left at (621, 340)
Screenshot: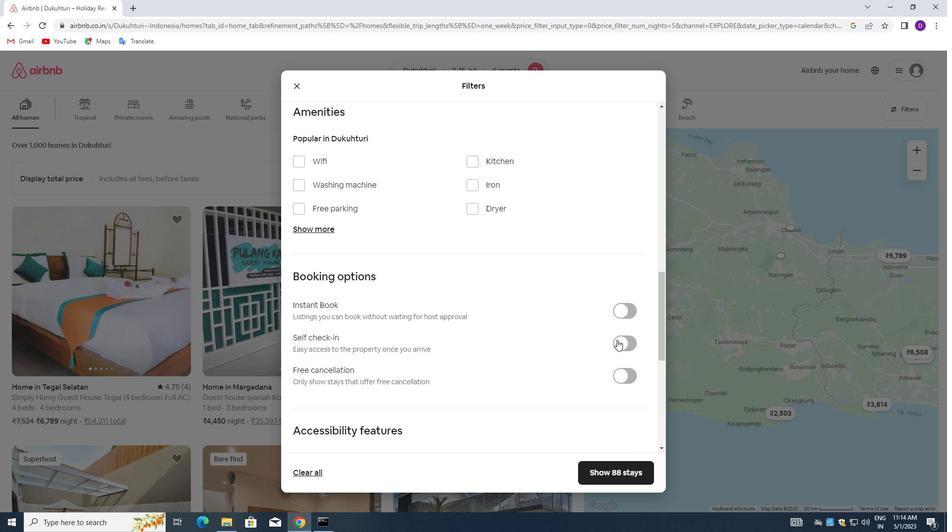 
Action: Mouse moved to (457, 320)
Screenshot: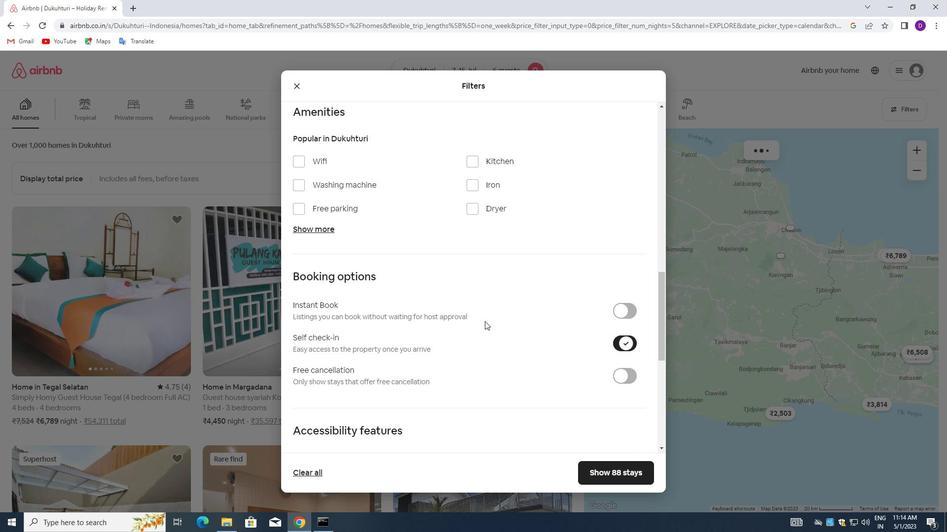 
Action: Mouse scrolled (457, 319) with delta (0, 0)
Screenshot: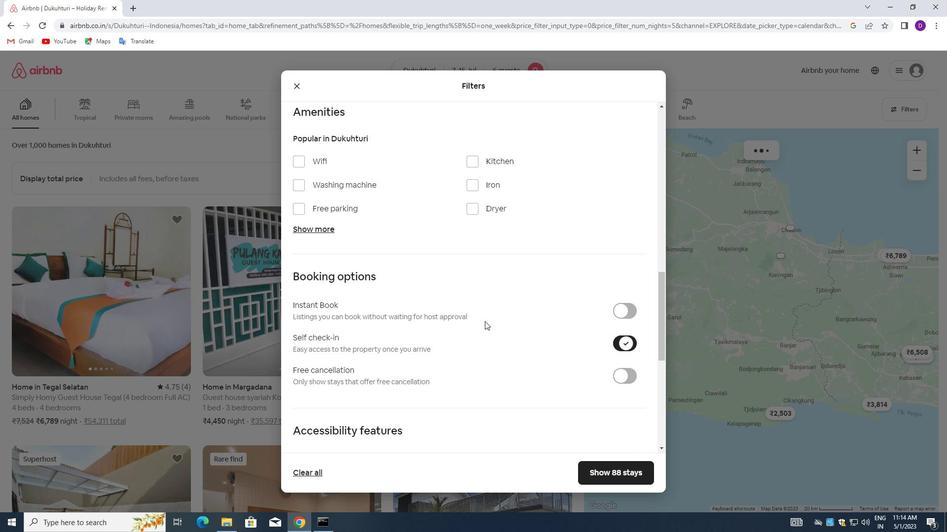
Action: Mouse moved to (454, 321)
Screenshot: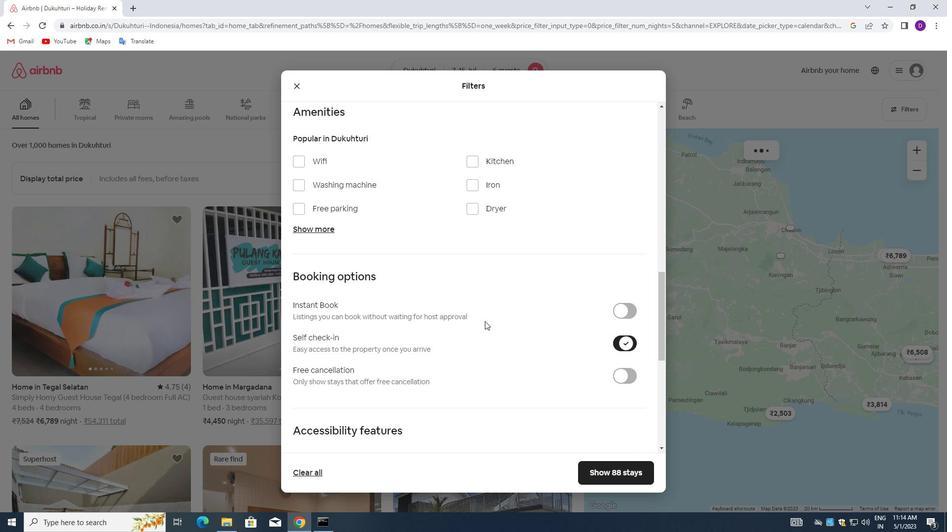 
Action: Mouse scrolled (454, 320) with delta (0, 0)
Screenshot: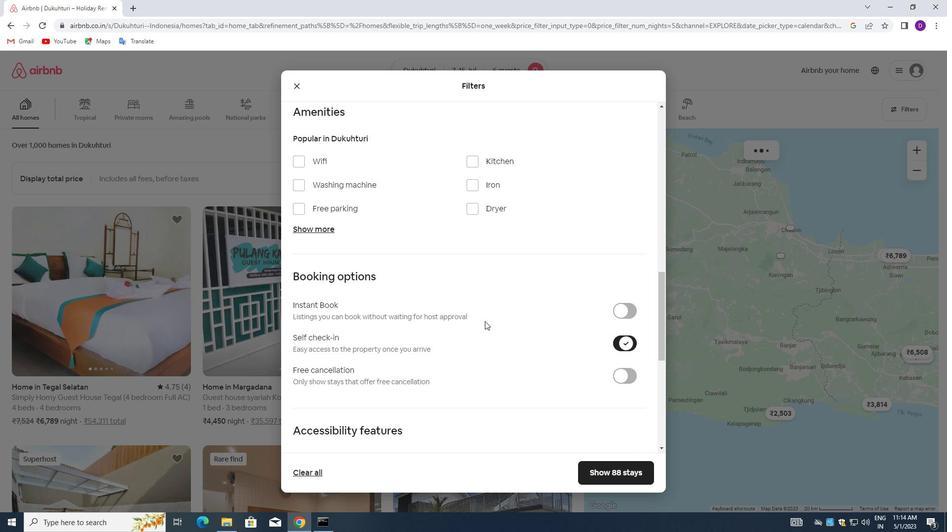 
Action: Mouse moved to (453, 321)
Screenshot: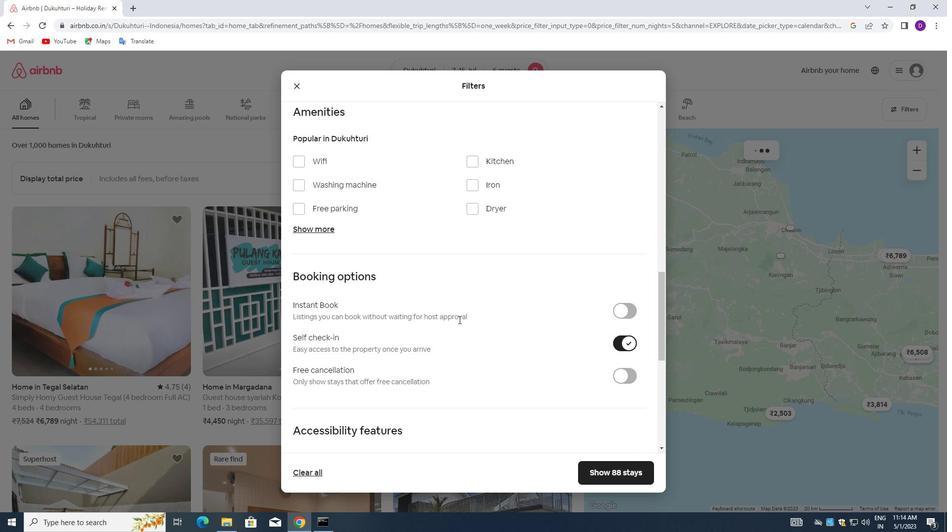 
Action: Mouse scrolled (453, 321) with delta (0, 0)
Screenshot: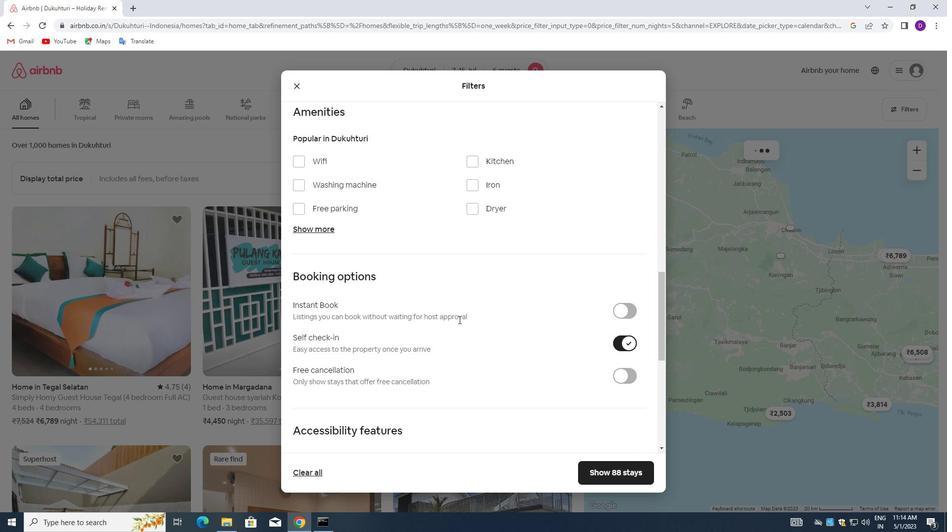 
Action: Mouse scrolled (453, 321) with delta (0, 0)
Screenshot: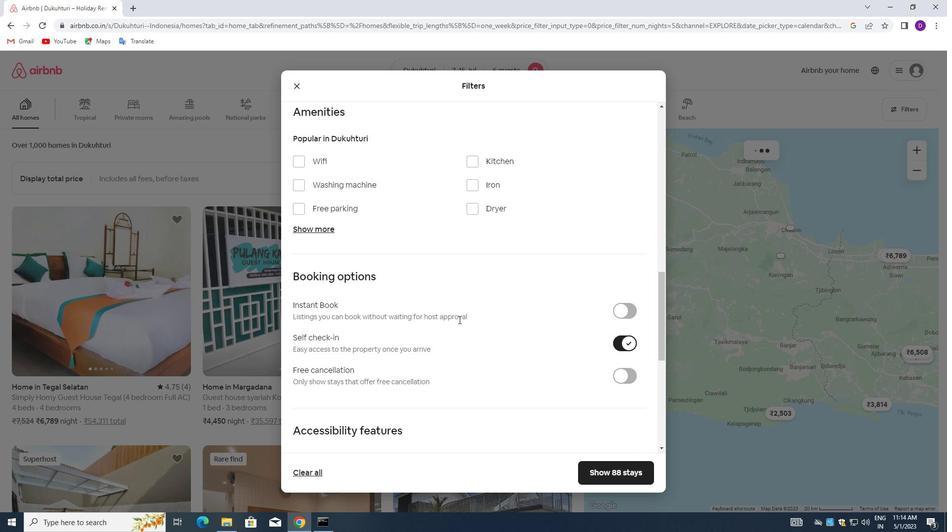 
Action: Mouse moved to (452, 321)
Screenshot: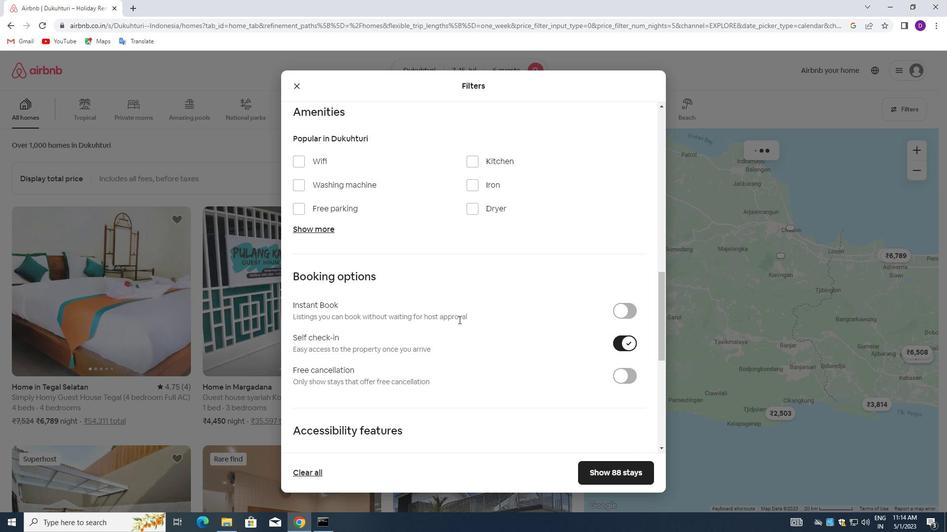 
Action: Mouse scrolled (452, 321) with delta (0, 0)
Screenshot: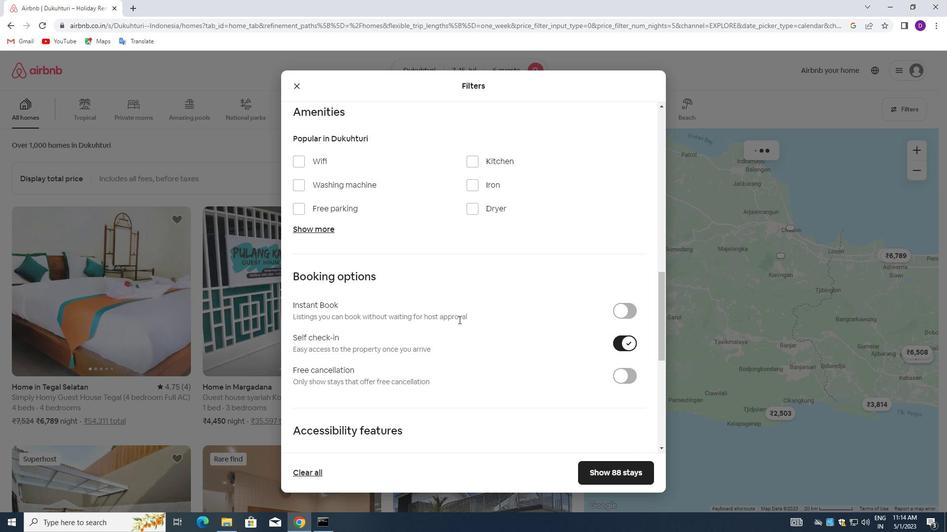 
Action: Mouse scrolled (452, 321) with delta (0, 0)
Screenshot: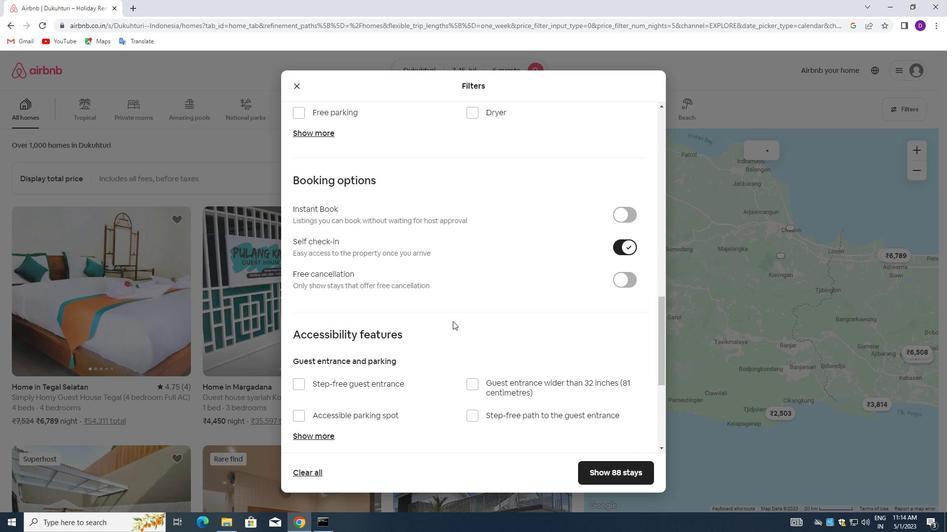 
Action: Mouse scrolled (452, 321) with delta (0, 0)
Screenshot: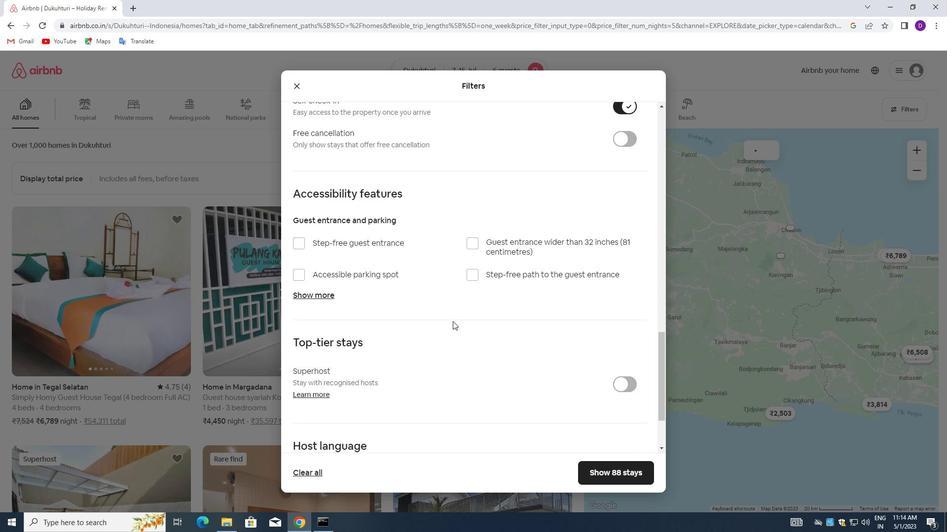
Action: Mouse scrolled (452, 321) with delta (0, 0)
Screenshot: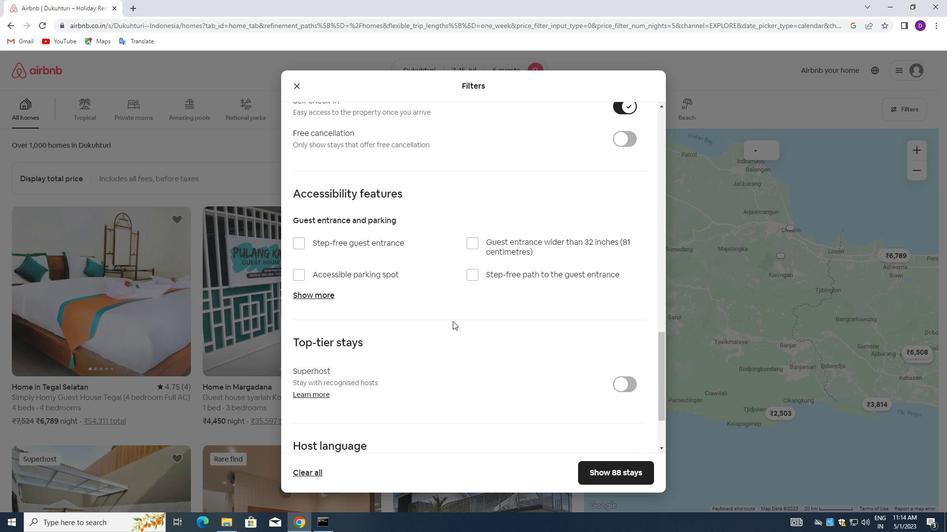 
Action: Mouse moved to (451, 321)
Screenshot: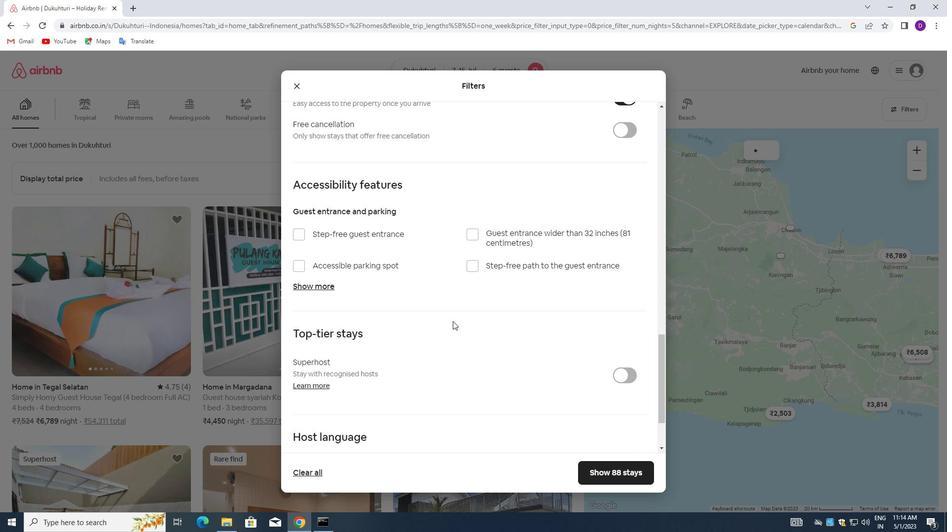 
Action: Mouse scrolled (451, 321) with delta (0, 0)
Screenshot: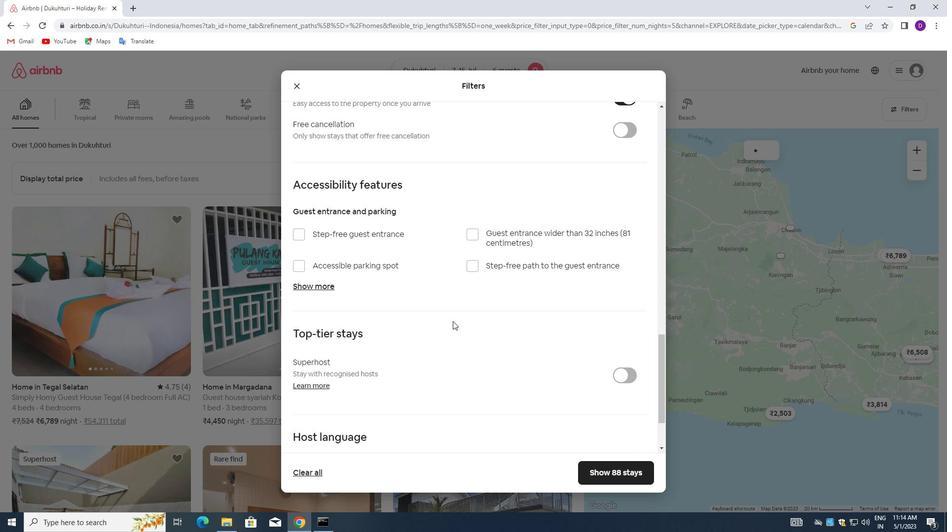 
Action: Mouse moved to (426, 336)
Screenshot: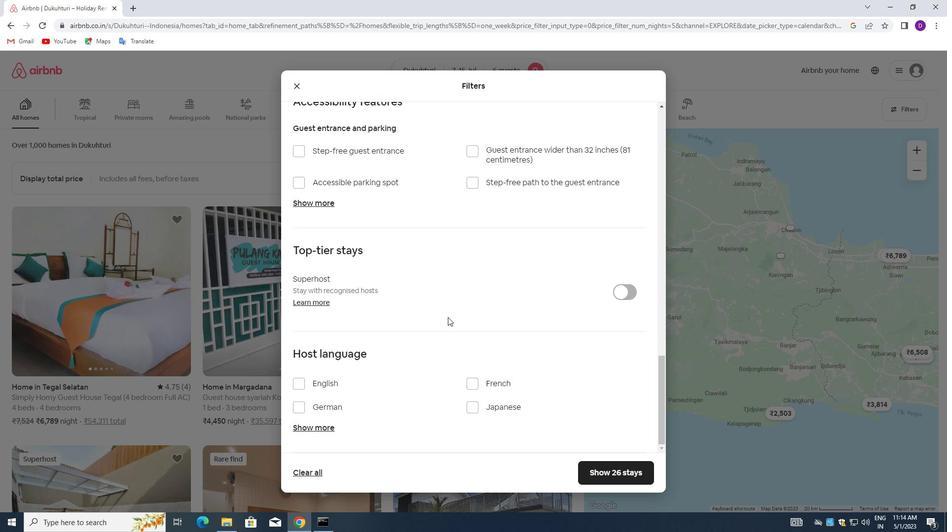 
Action: Mouse scrolled (426, 336) with delta (0, 0)
Screenshot: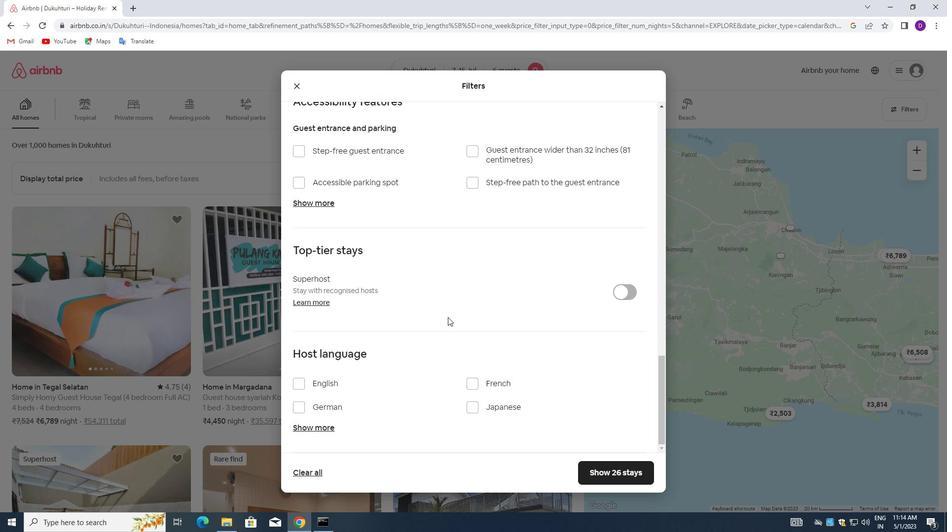
Action: Mouse moved to (402, 351)
Screenshot: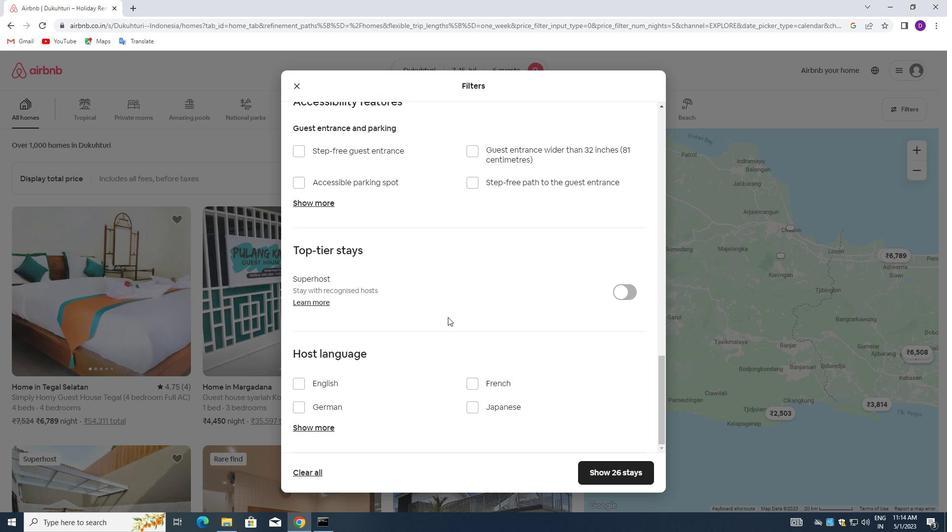 
Action: Mouse scrolled (402, 351) with delta (0, 0)
Screenshot: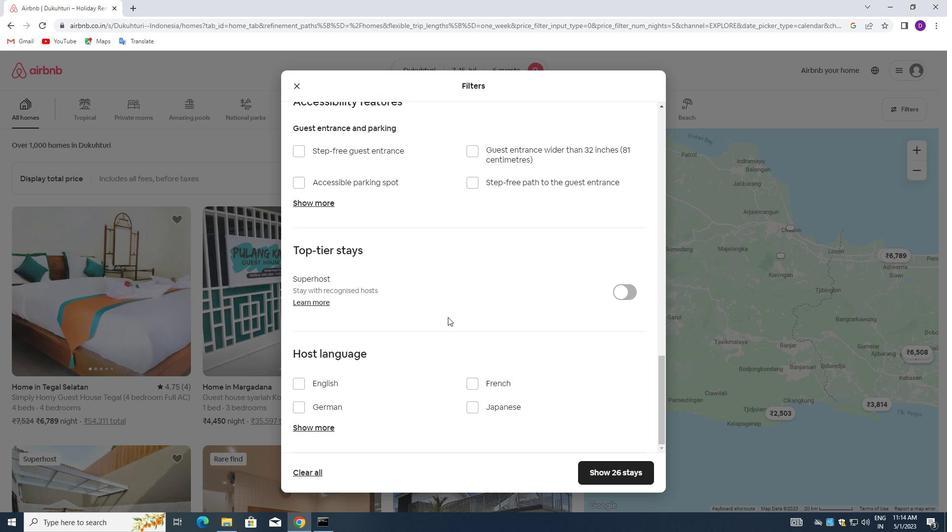 
Action: Mouse moved to (297, 386)
Screenshot: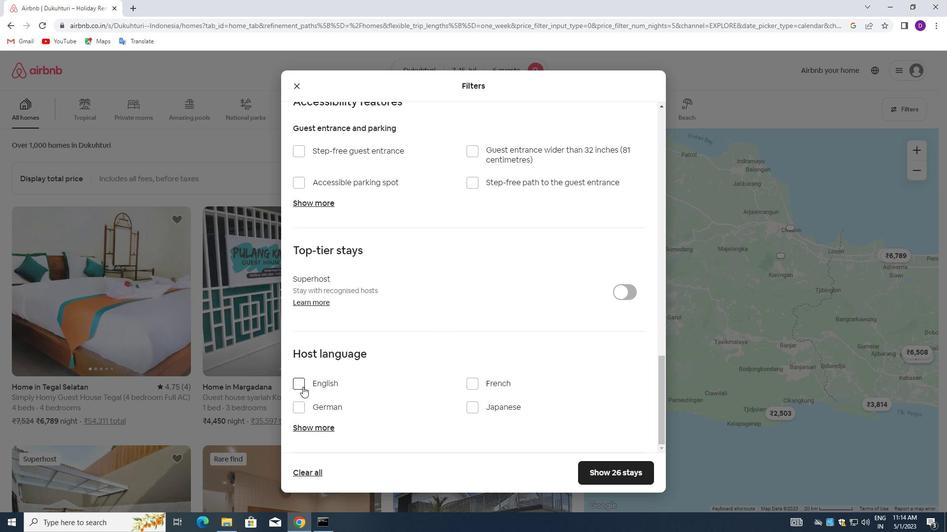 
Action: Mouse pressed left at (297, 386)
Screenshot: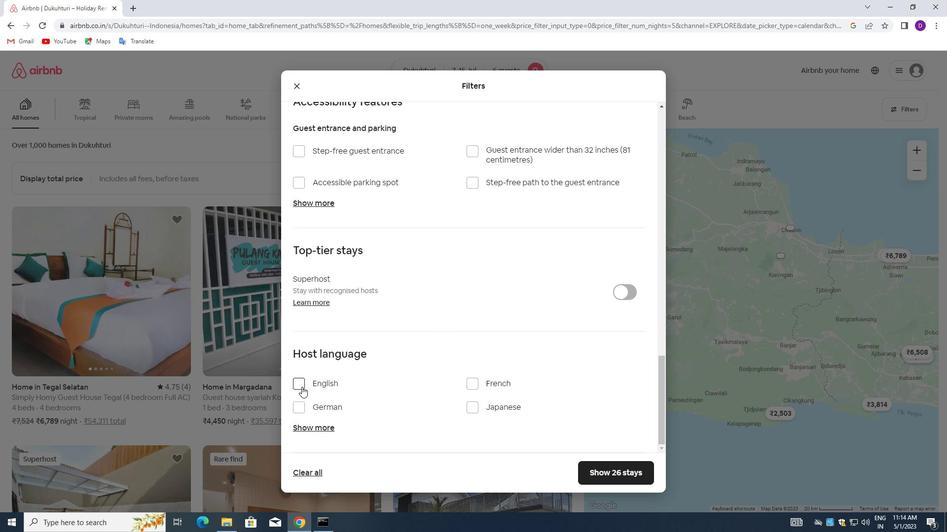 
Action: Mouse moved to (599, 473)
Screenshot: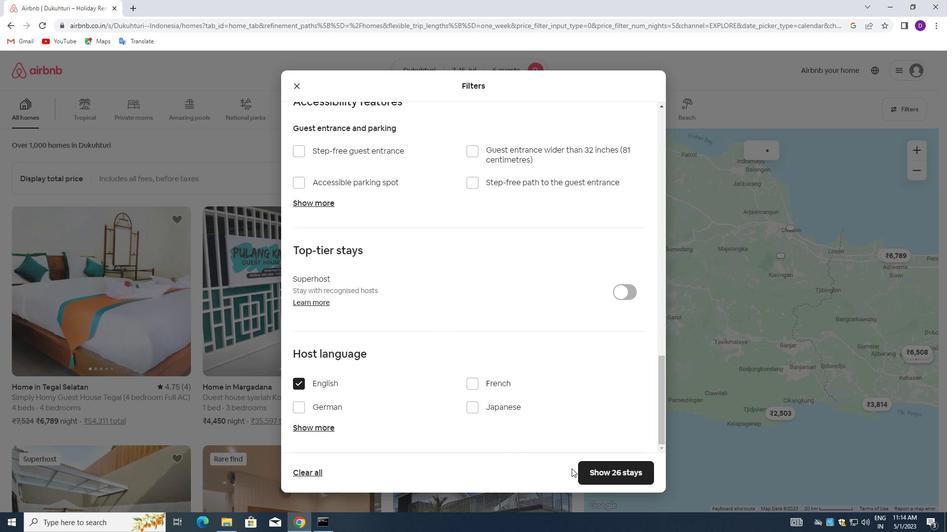 
Action: Mouse pressed left at (599, 473)
Screenshot: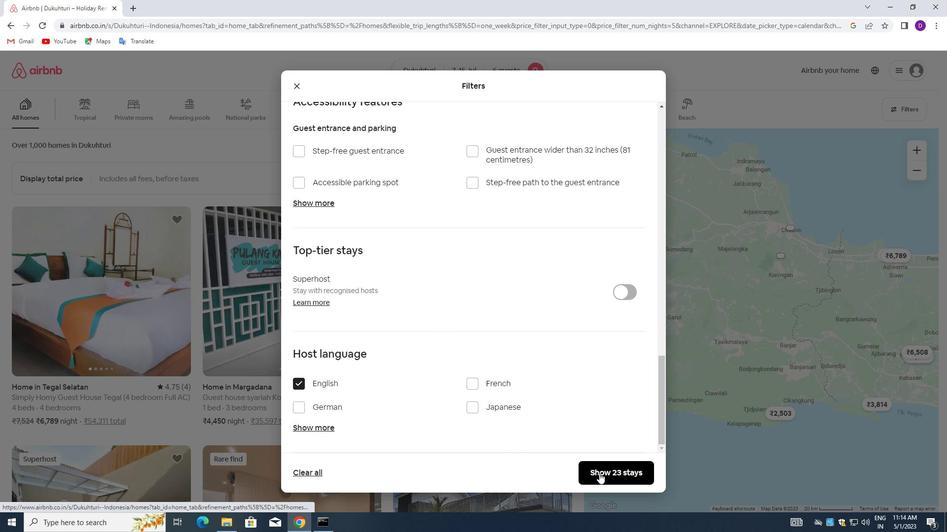 
Action: Mouse moved to (439, 408)
Screenshot: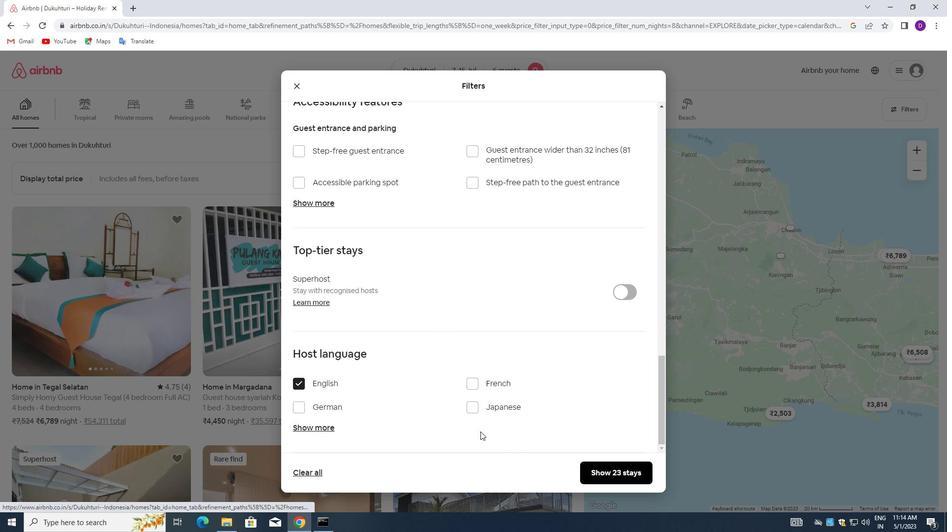 
